 Task: Add Sprouts Organic Extra Virgin Olive Cooking Oil to the cart.
Action: Mouse pressed left at (14, 81)
Screenshot: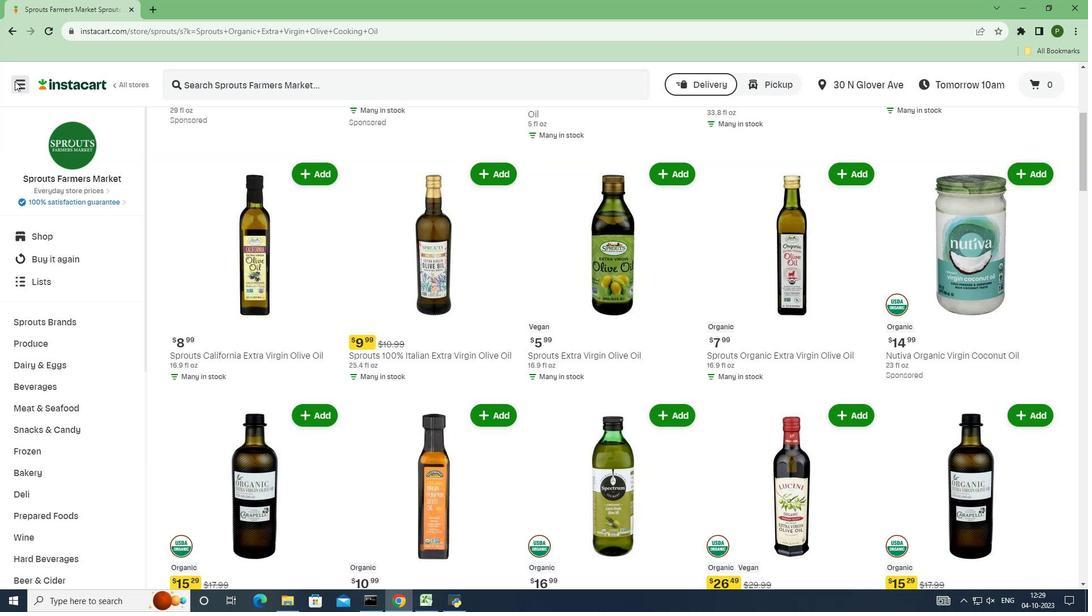 
Action: Mouse moved to (31, 319)
Screenshot: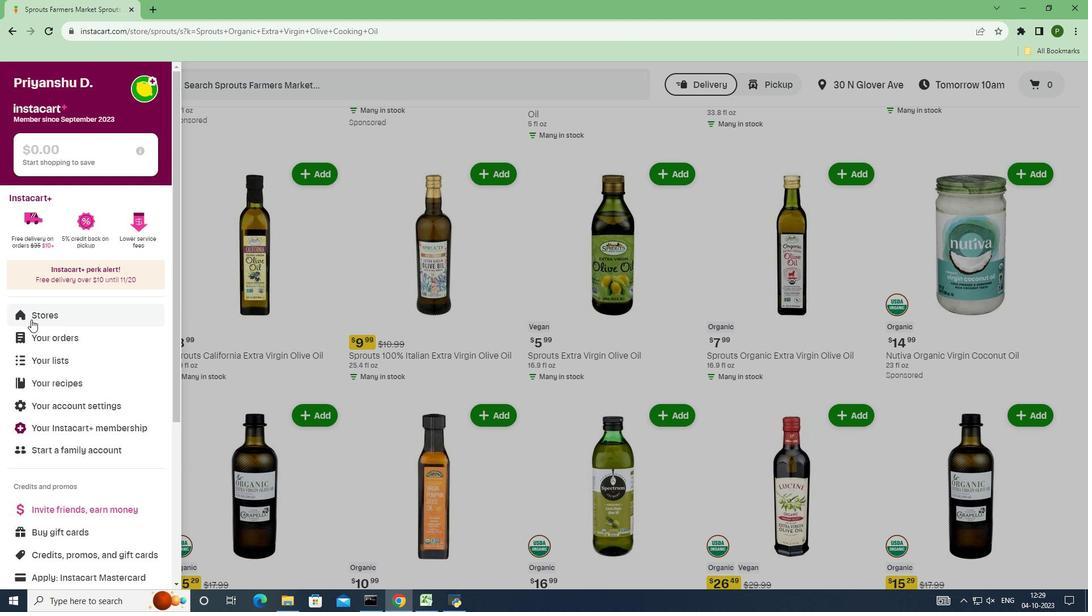 
Action: Mouse pressed left at (31, 319)
Screenshot: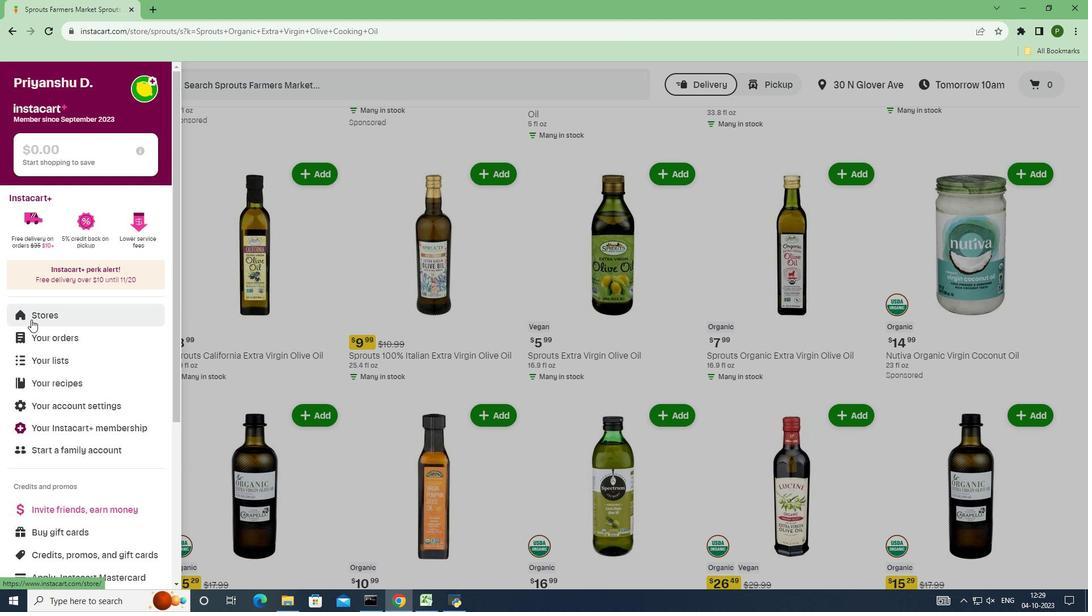 
Action: Mouse moved to (258, 138)
Screenshot: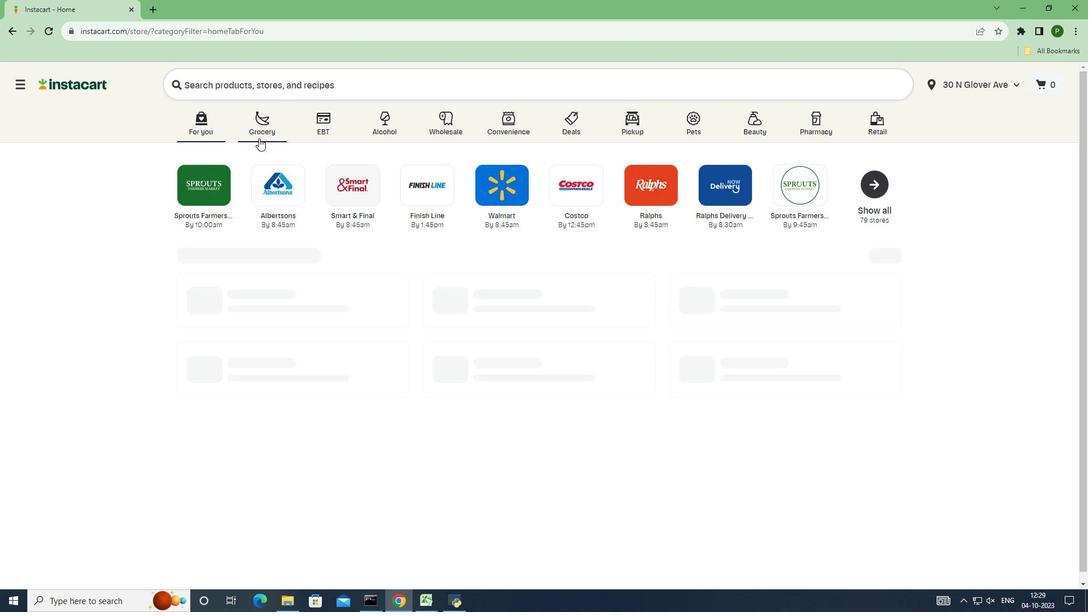 
Action: Mouse pressed left at (258, 138)
Screenshot: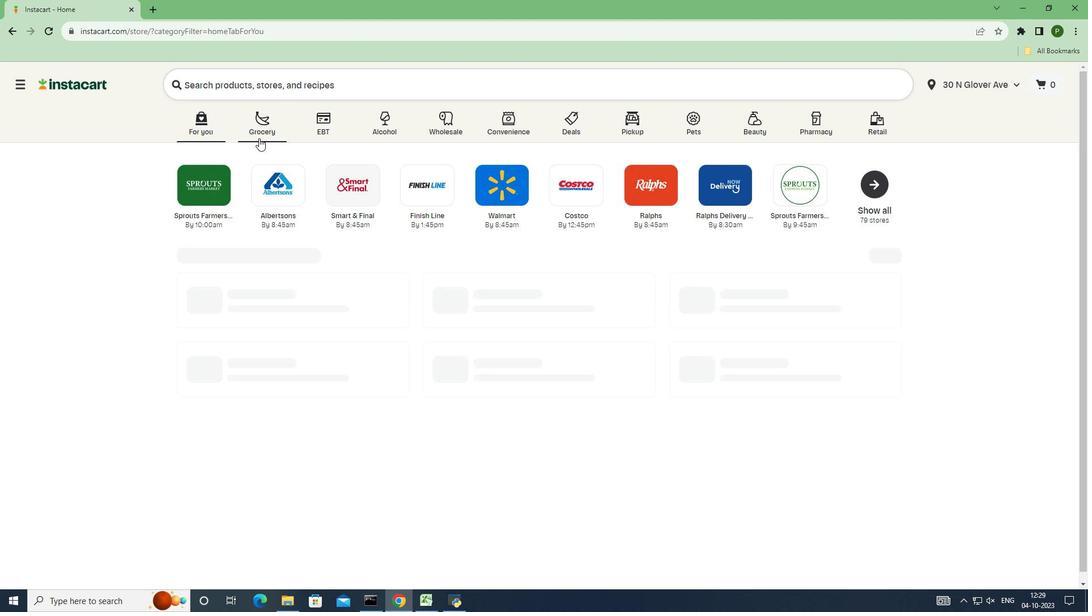 
Action: Mouse moved to (688, 261)
Screenshot: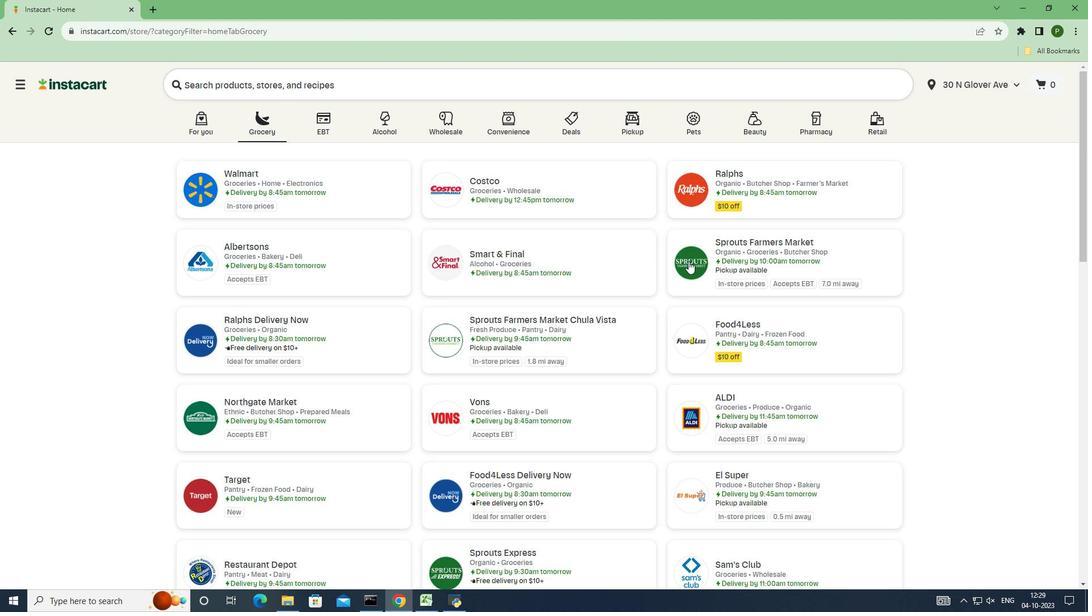 
Action: Mouse pressed left at (688, 261)
Screenshot: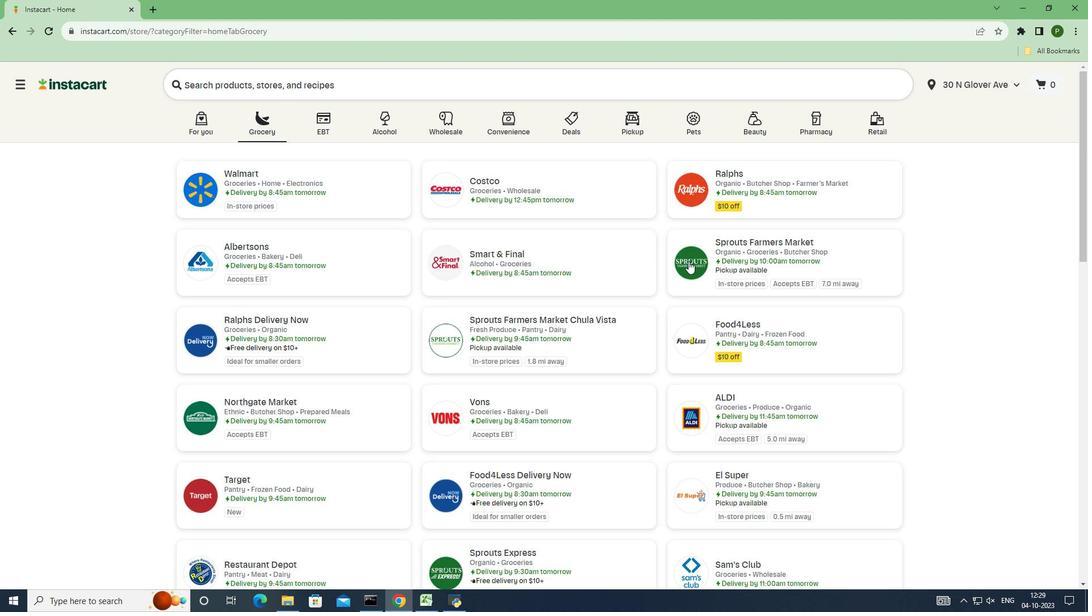 
Action: Mouse moved to (91, 318)
Screenshot: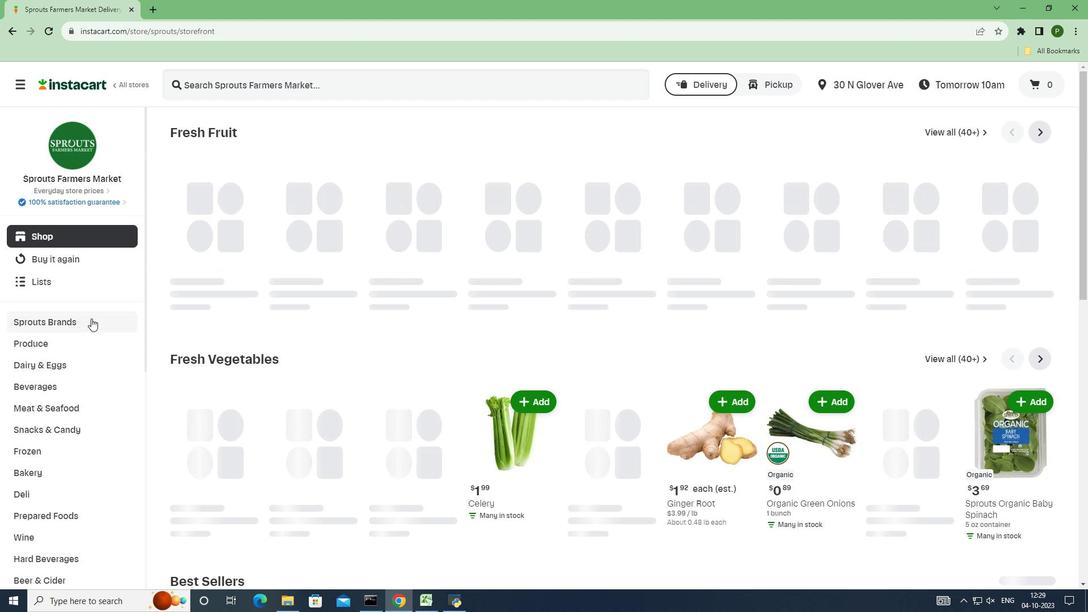 
Action: Mouse pressed left at (91, 318)
Screenshot: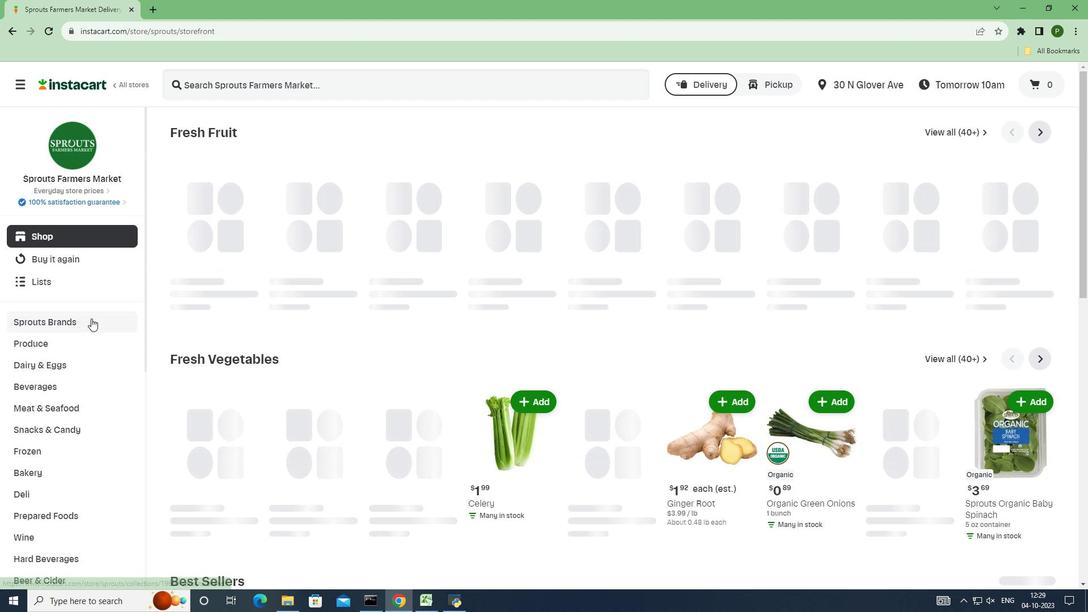 
Action: Mouse moved to (66, 405)
Screenshot: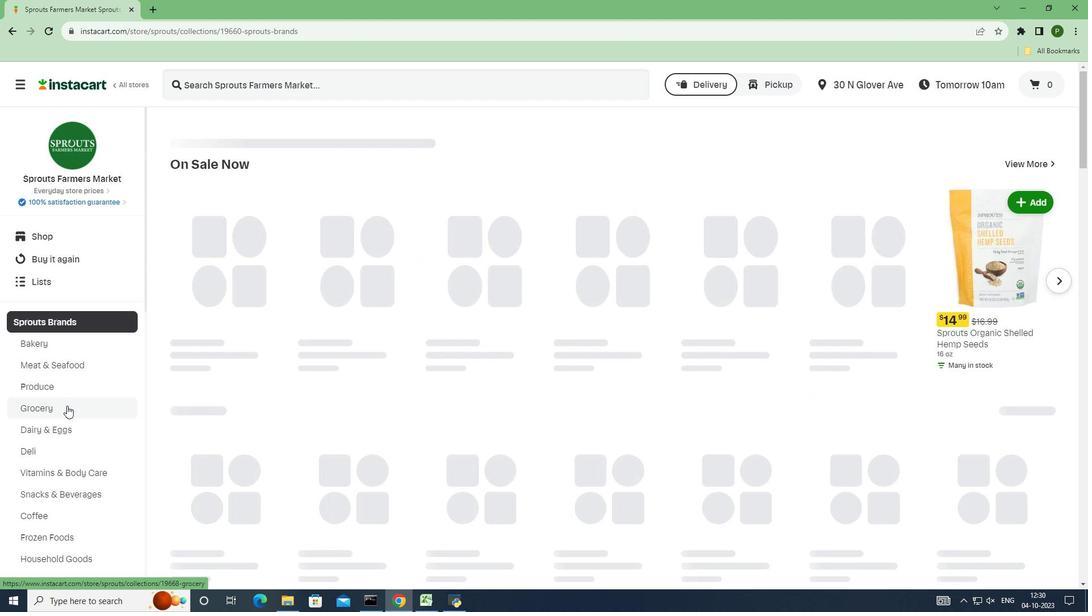 
Action: Mouse pressed left at (66, 405)
Screenshot: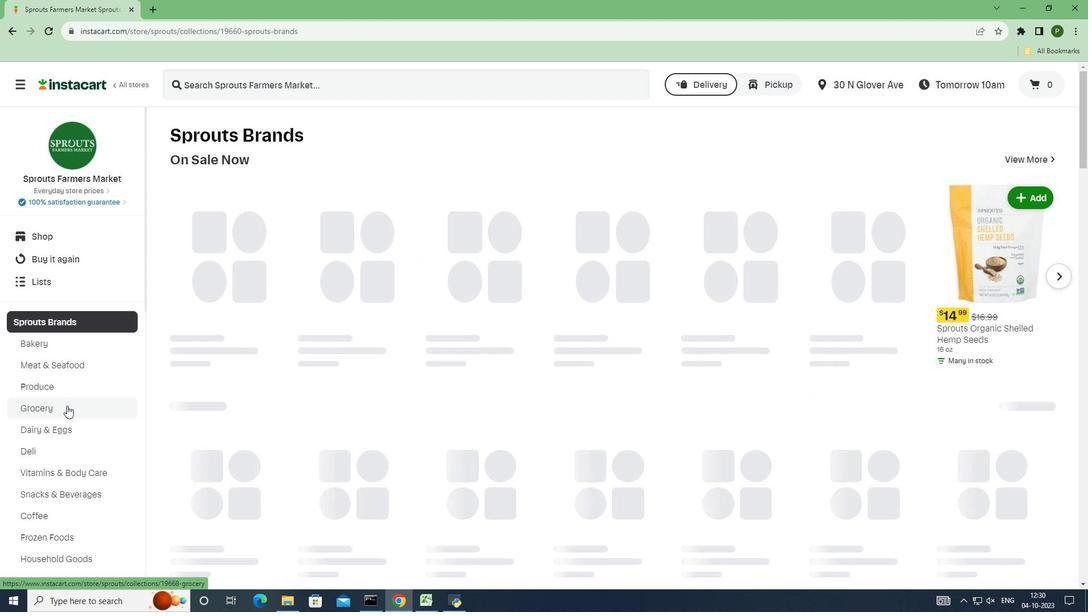 
Action: Mouse moved to (247, 218)
Screenshot: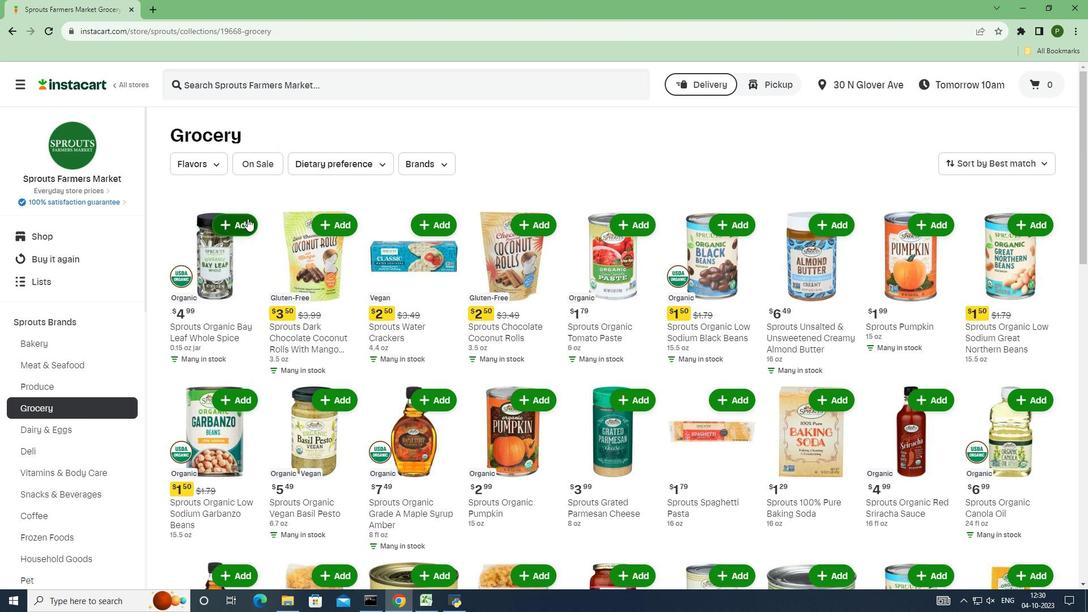 
Action: Mouse scrolled (247, 218) with delta (0, 0)
Screenshot: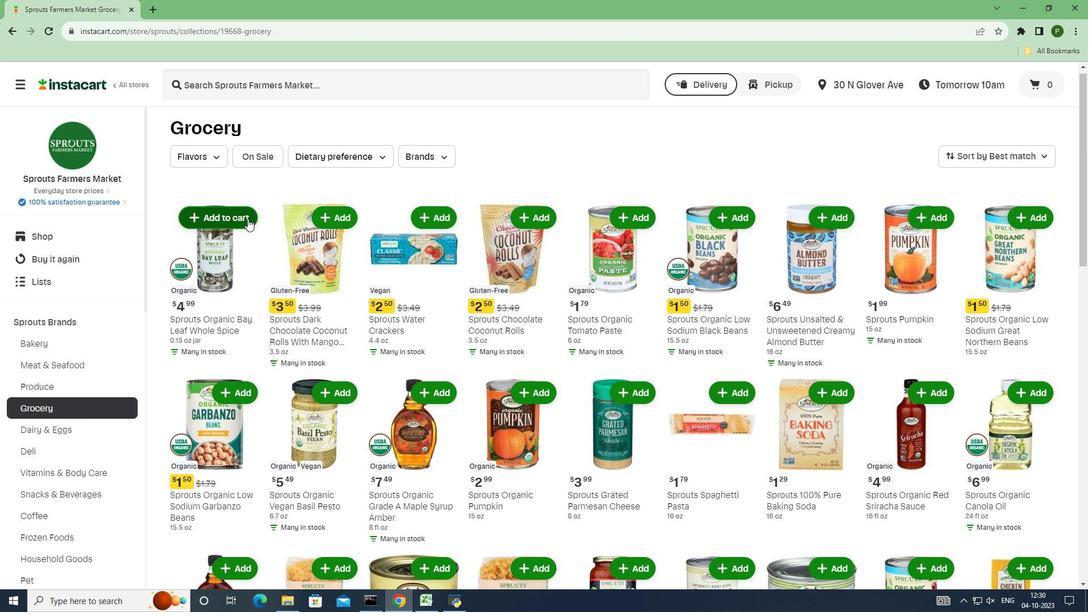 
Action: Mouse scrolled (247, 218) with delta (0, 0)
Screenshot: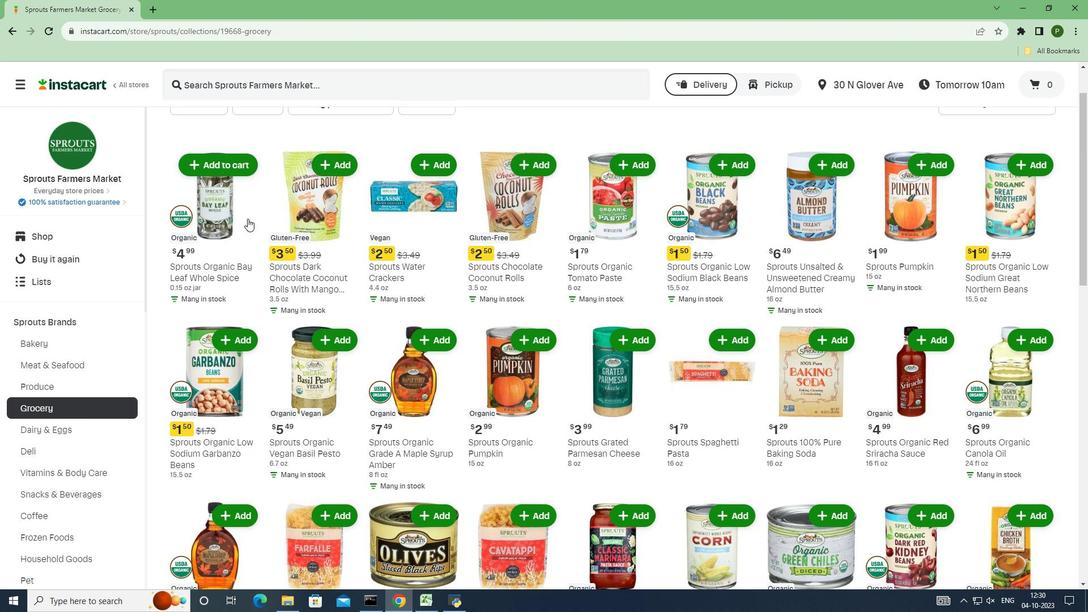 
Action: Mouse scrolled (247, 218) with delta (0, 0)
Screenshot: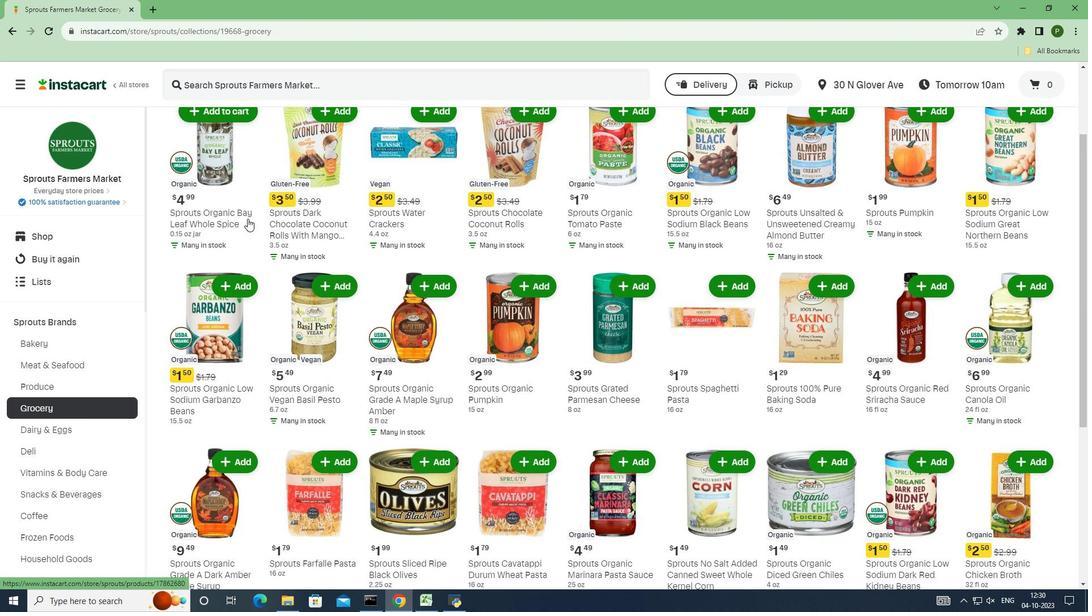 
Action: Mouse scrolled (247, 218) with delta (0, 0)
Screenshot: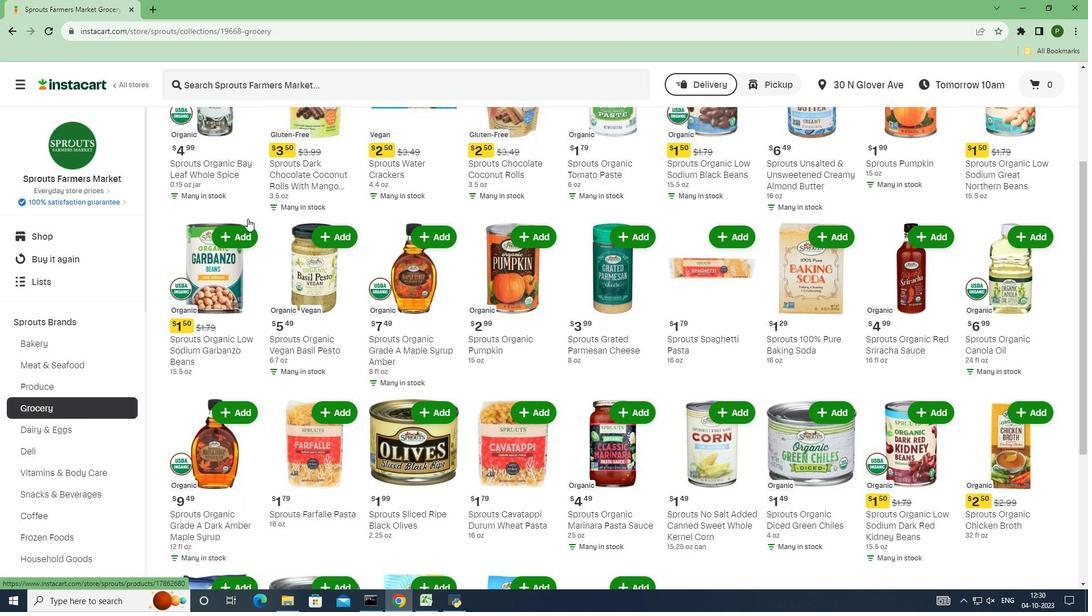 
Action: Mouse scrolled (247, 218) with delta (0, 0)
Screenshot: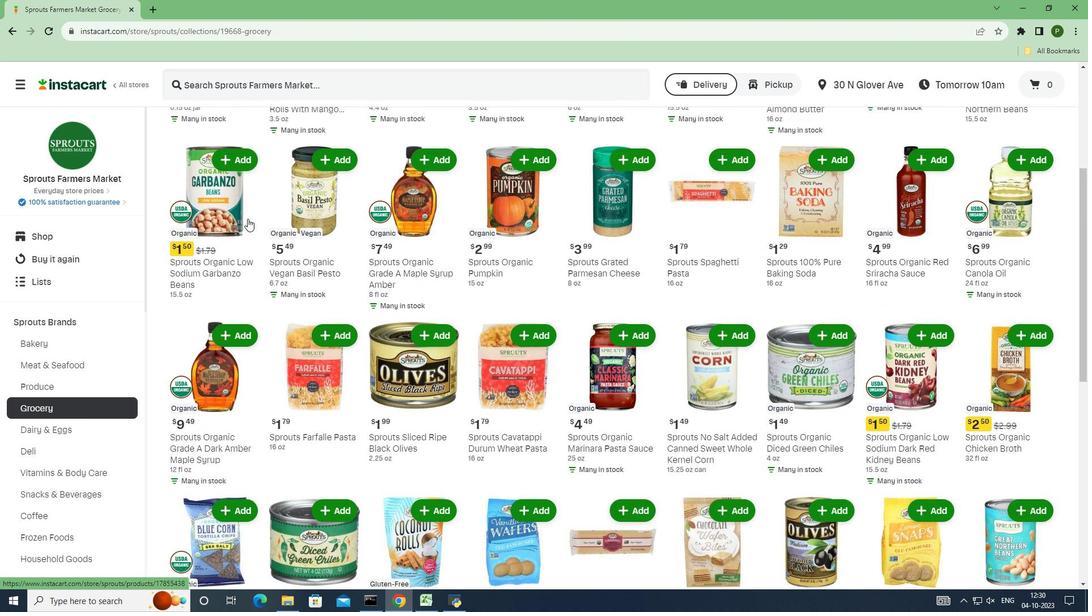 
Action: Mouse scrolled (247, 218) with delta (0, 0)
Screenshot: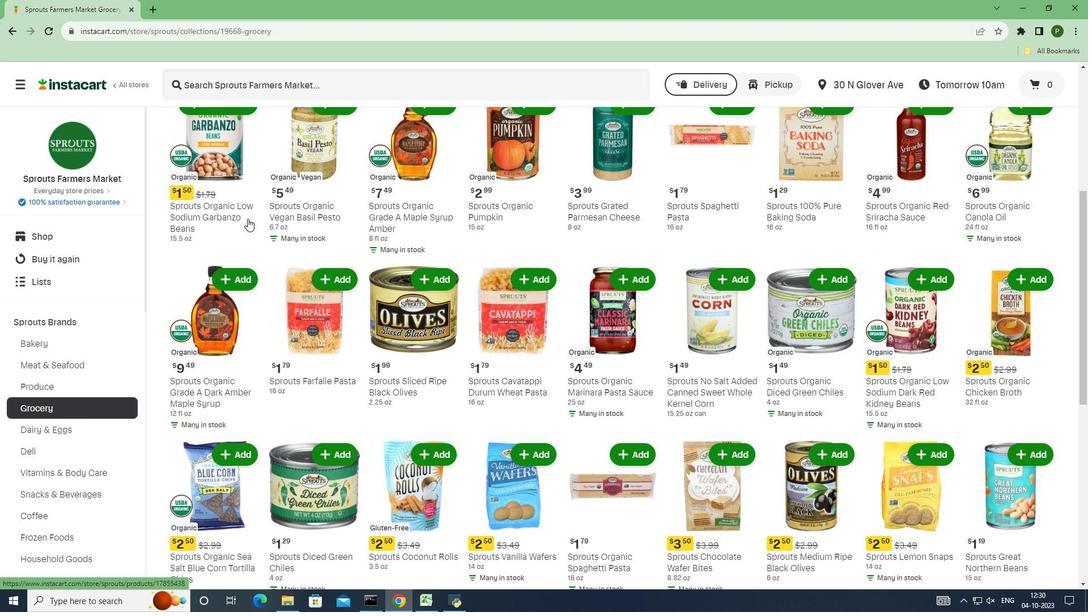 
Action: Mouse scrolled (247, 218) with delta (0, 0)
Screenshot: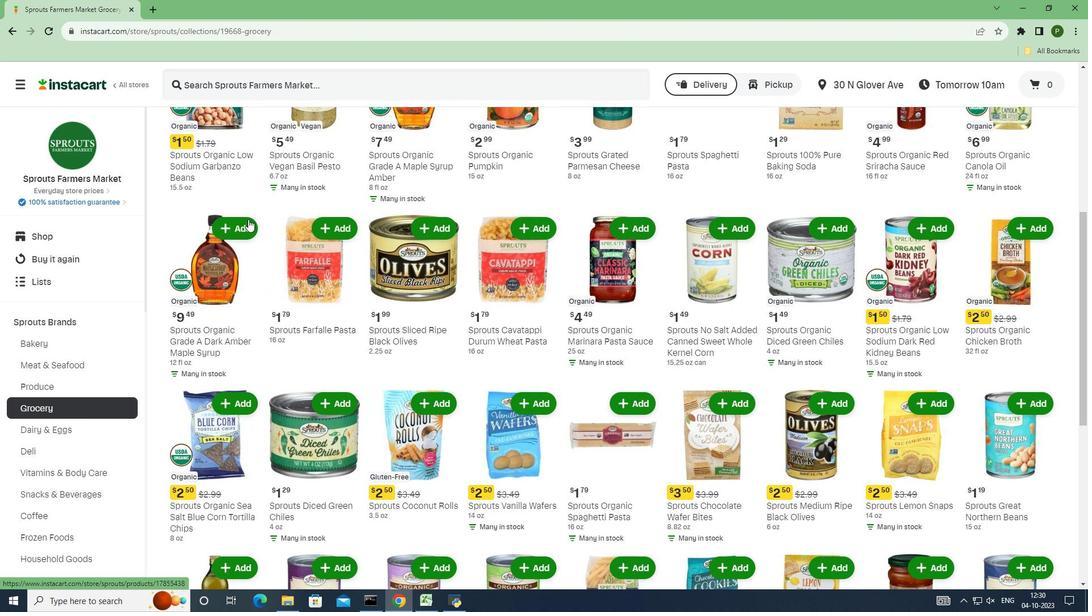 
Action: Mouse moved to (248, 219)
Screenshot: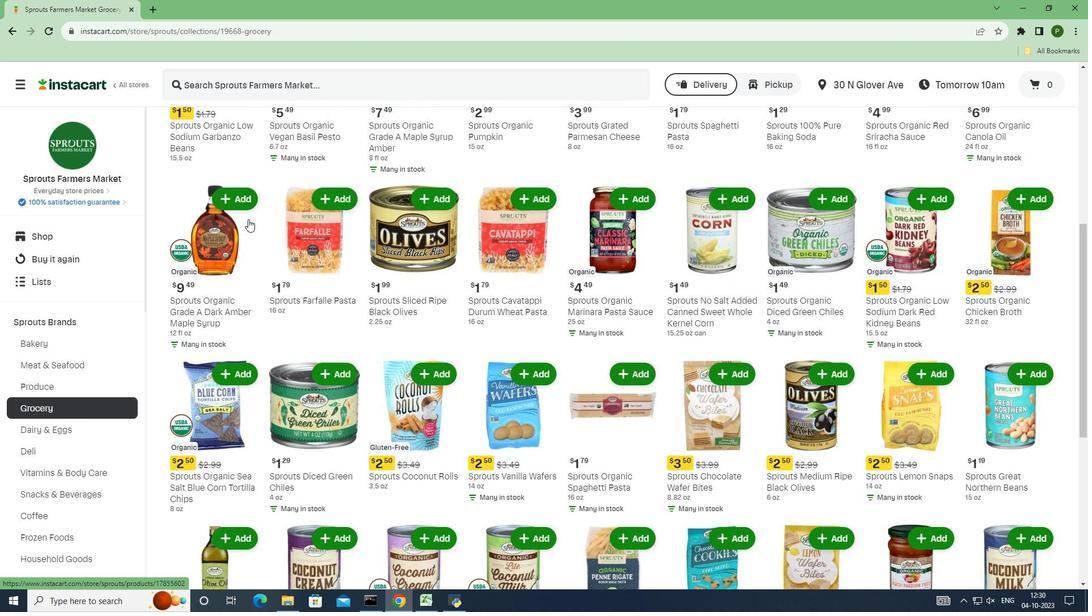 
Action: Mouse scrolled (248, 218) with delta (0, 0)
Screenshot: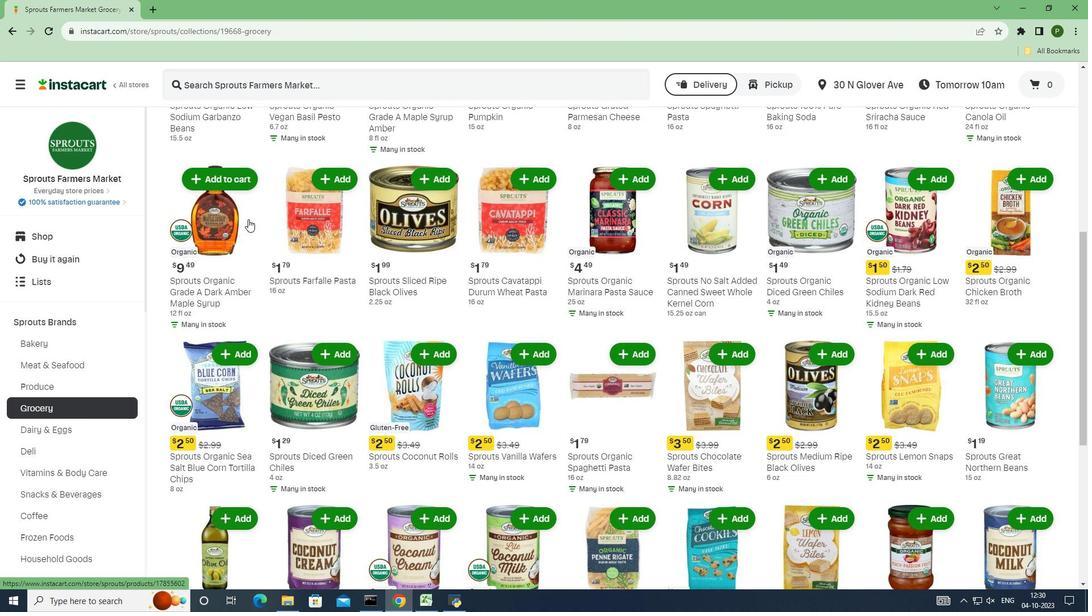 
Action: Mouse scrolled (248, 218) with delta (0, 0)
Screenshot: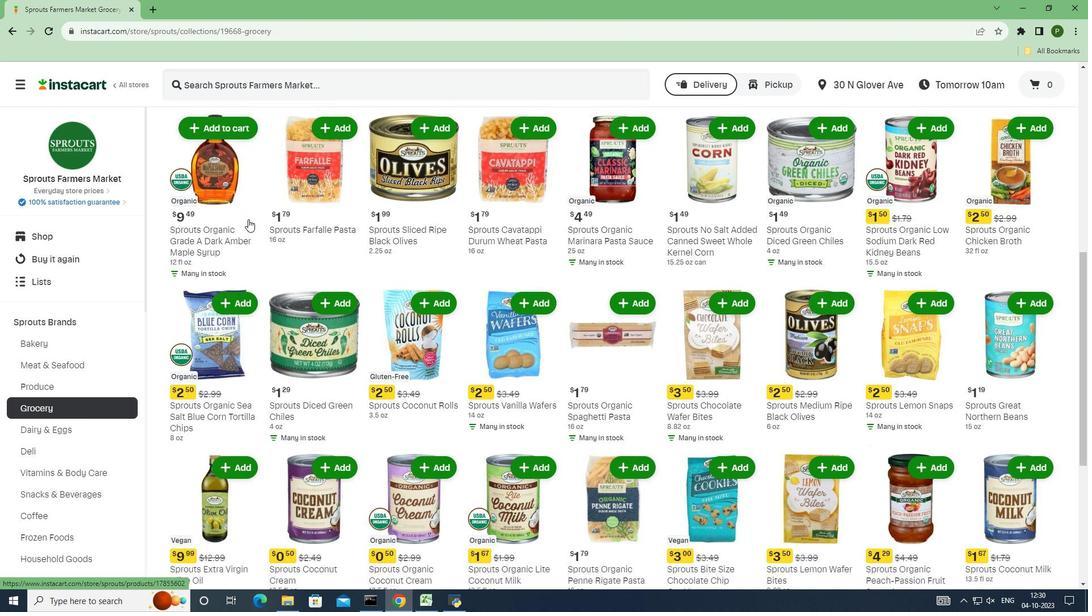 
Action: Mouse scrolled (248, 218) with delta (0, 0)
Screenshot: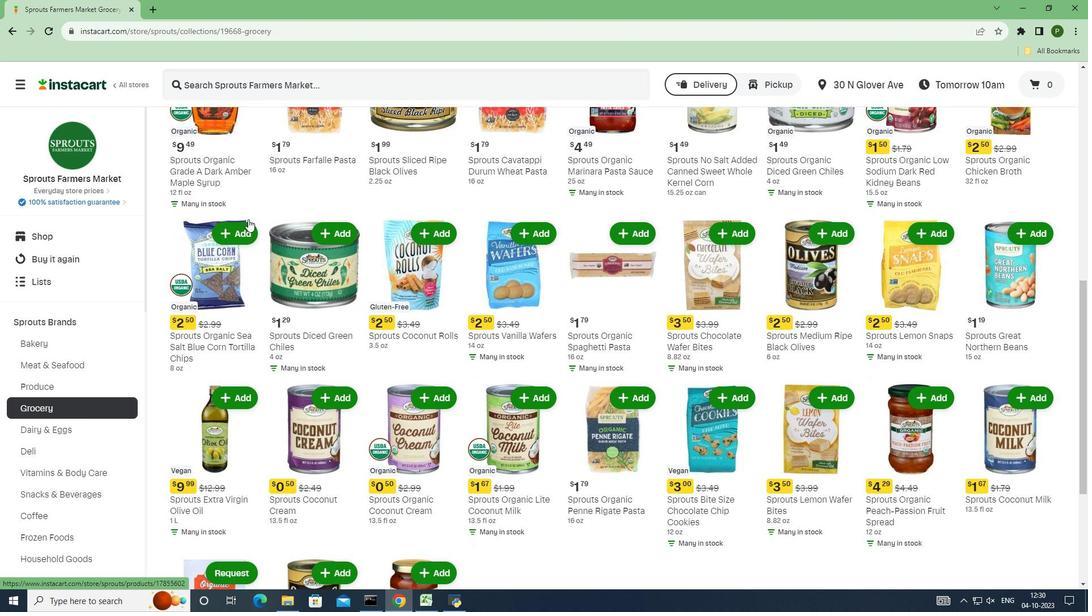
Action: Mouse scrolled (248, 218) with delta (0, 0)
Screenshot: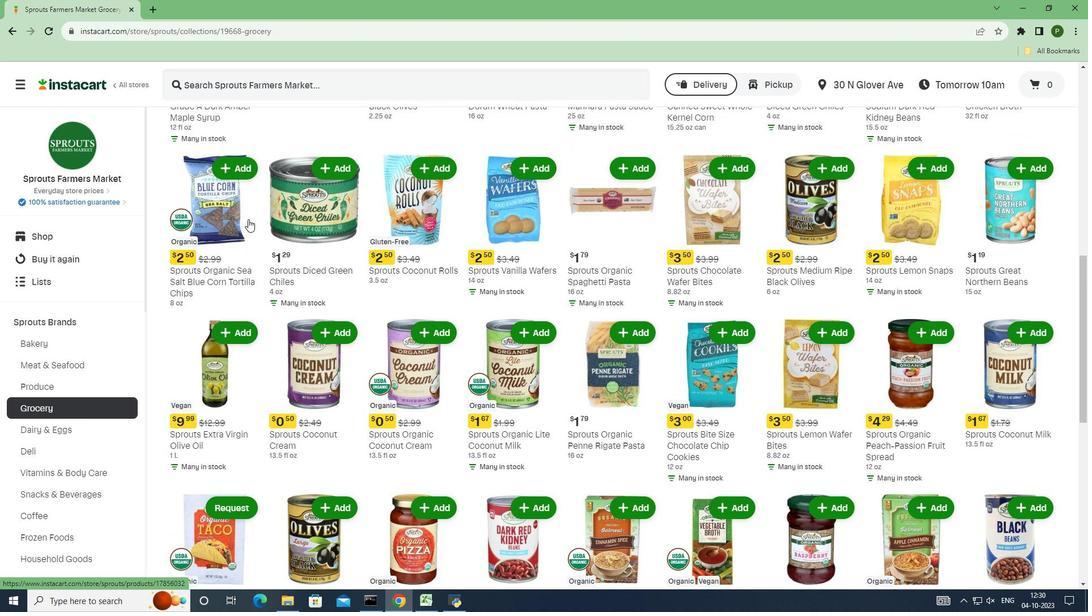 
Action: Mouse scrolled (248, 218) with delta (0, 0)
Screenshot: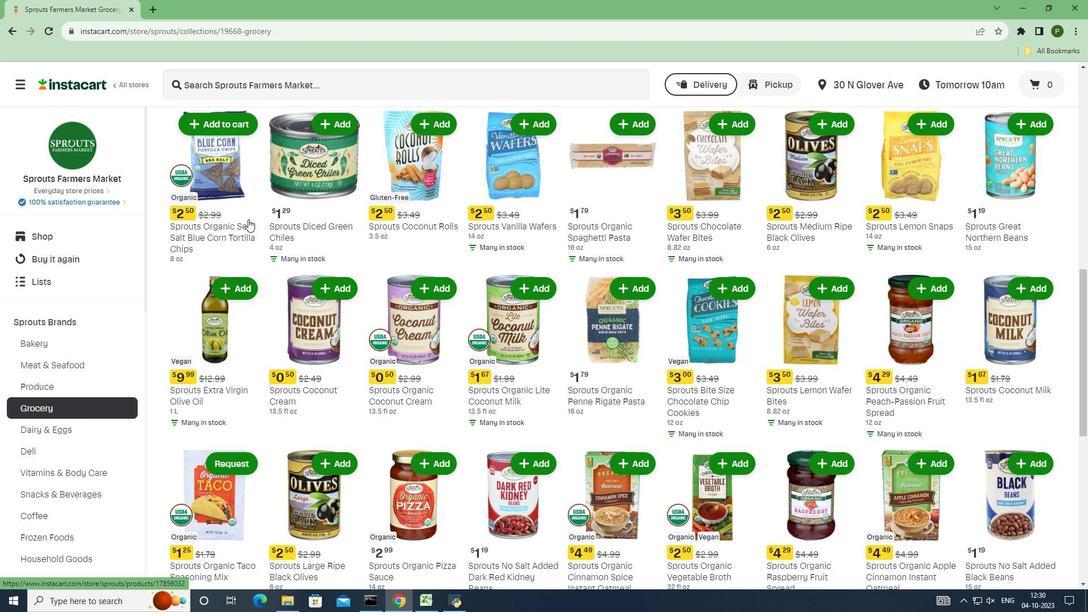 
Action: Mouse scrolled (248, 218) with delta (0, 0)
Screenshot: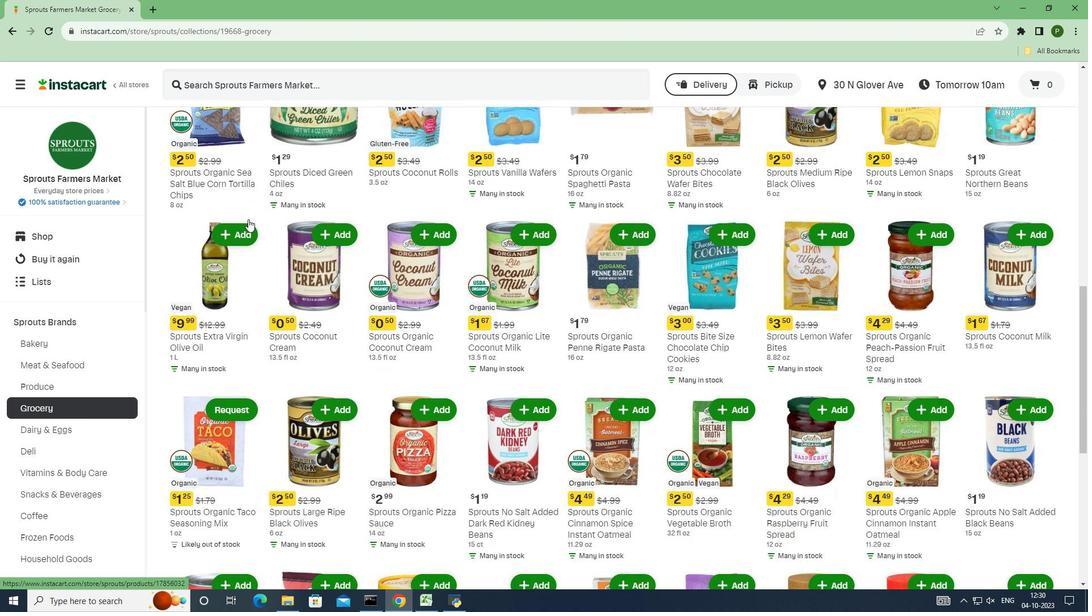 
Action: Mouse scrolled (248, 218) with delta (0, 0)
Screenshot: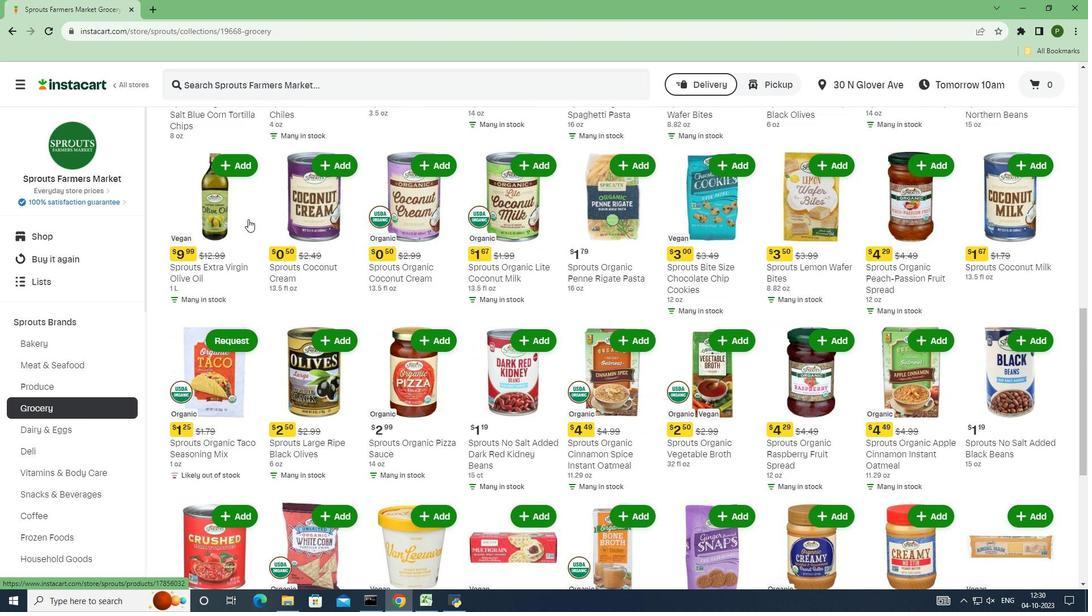 
Action: Mouse scrolled (248, 218) with delta (0, 0)
Screenshot: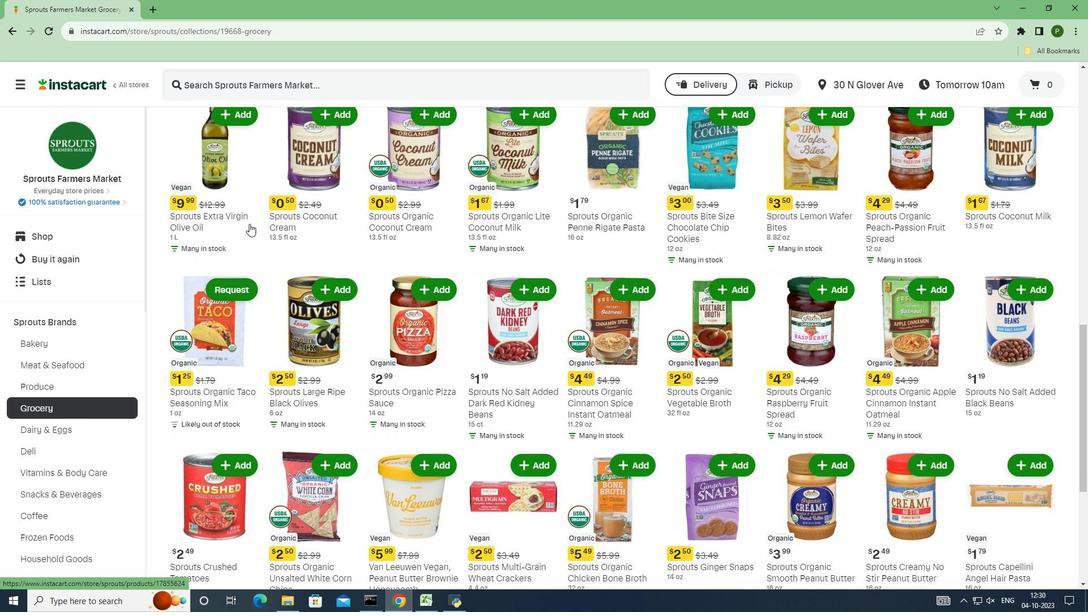 
Action: Mouse moved to (249, 223)
Screenshot: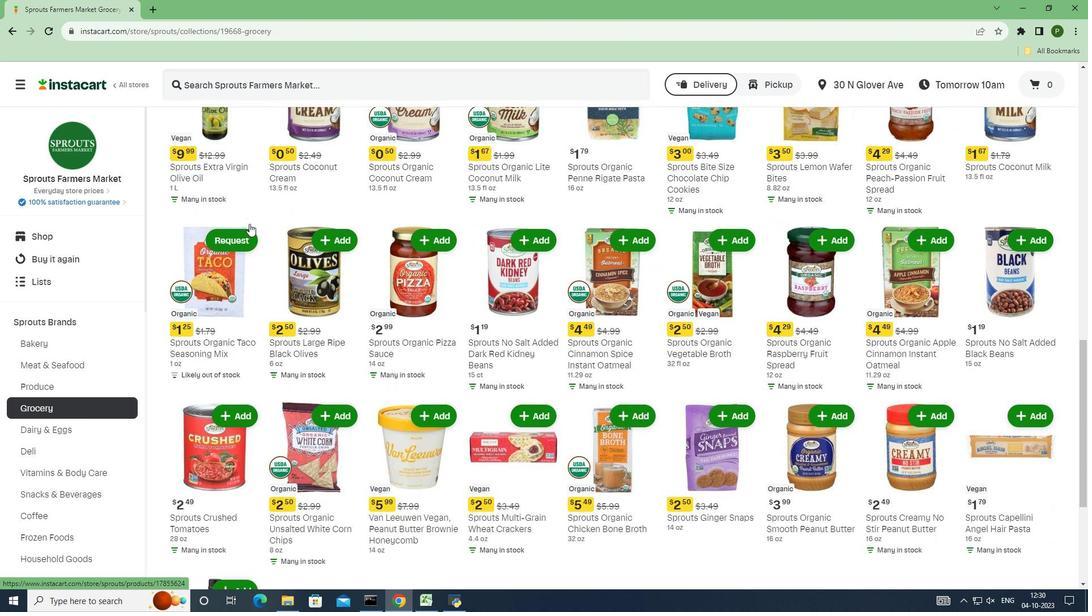 
Action: Mouse scrolled (249, 223) with delta (0, 0)
Screenshot: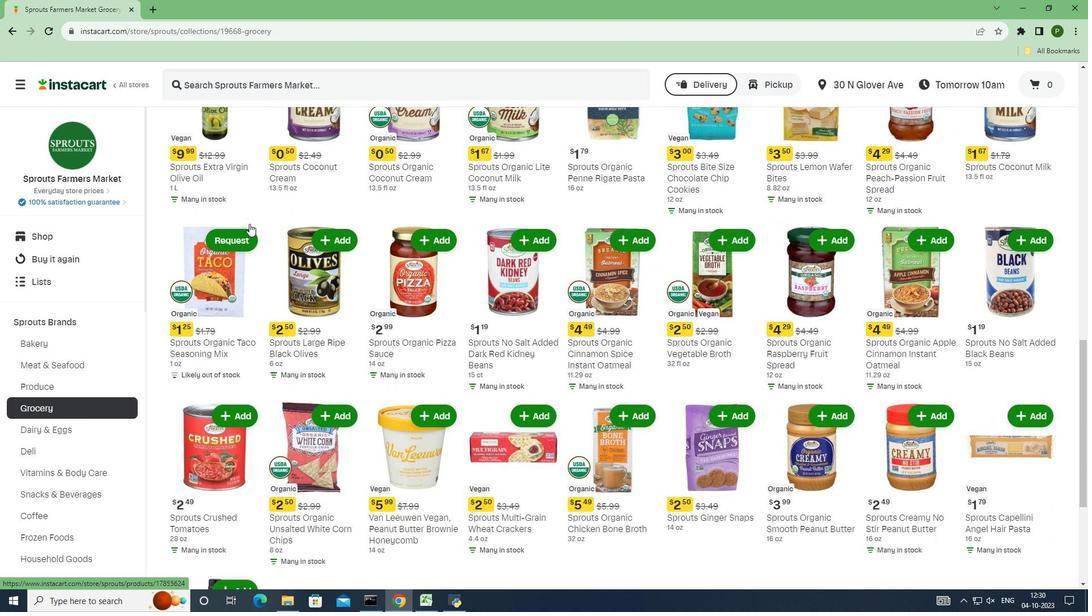 
Action: Mouse scrolled (249, 223) with delta (0, 0)
Screenshot: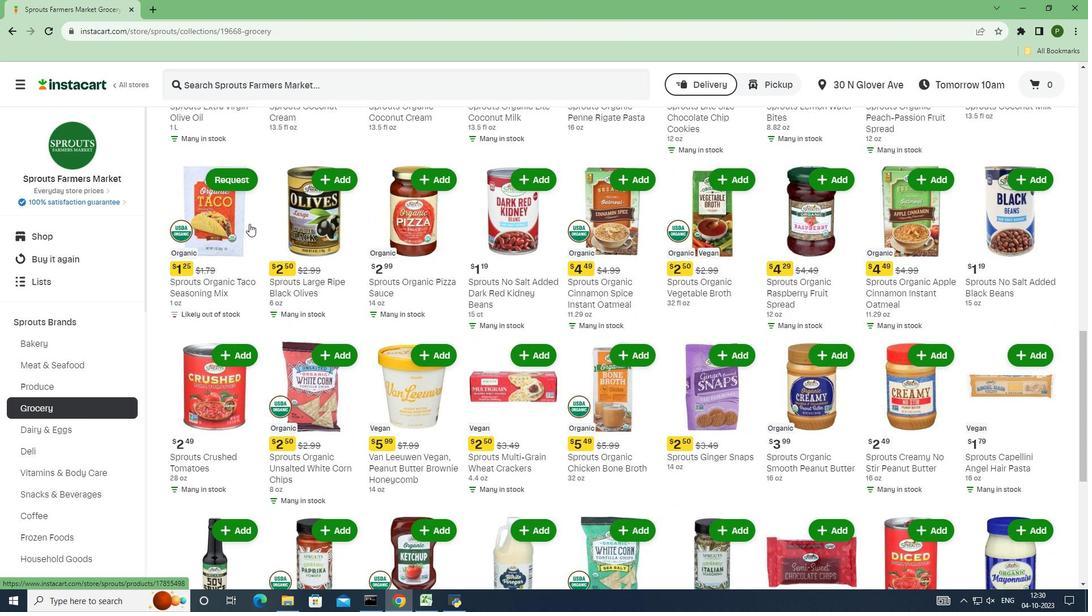 
Action: Mouse scrolled (249, 223) with delta (0, 0)
Screenshot: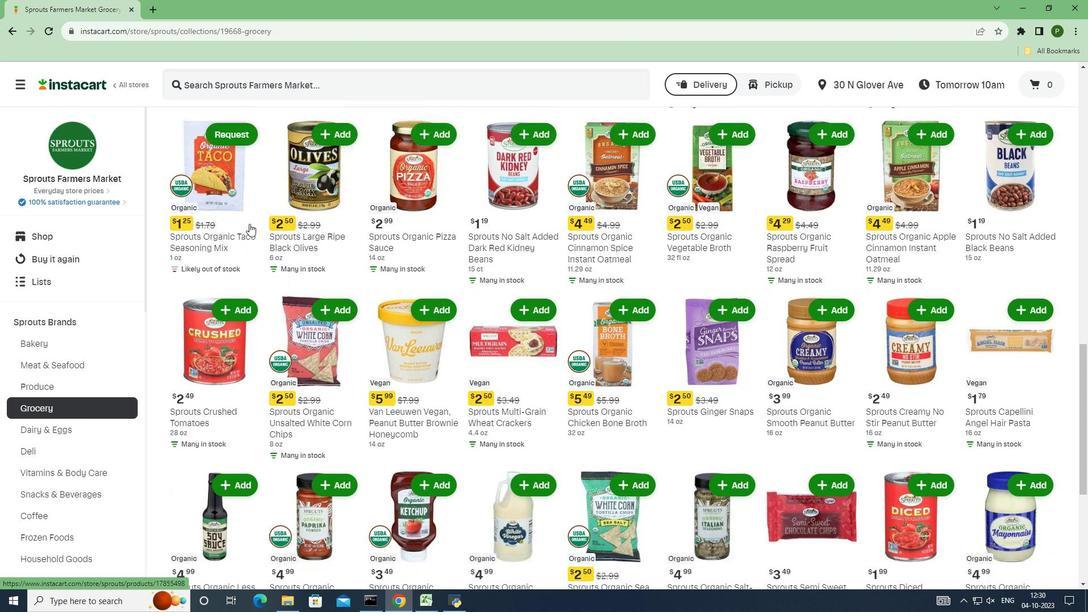 
Action: Mouse scrolled (249, 223) with delta (0, 0)
Screenshot: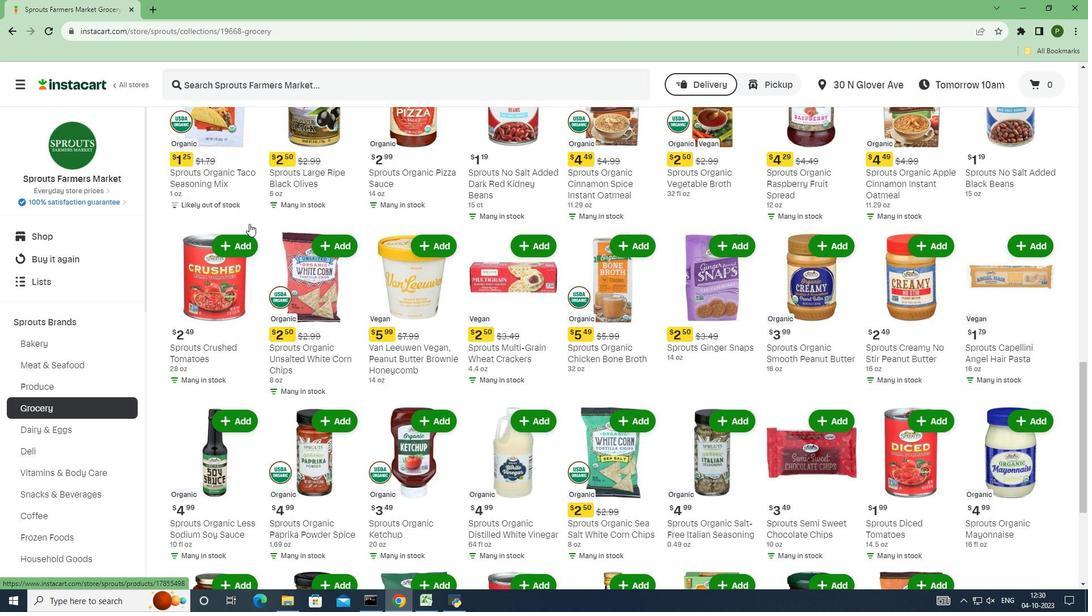 
Action: Mouse scrolled (249, 223) with delta (0, 0)
Screenshot: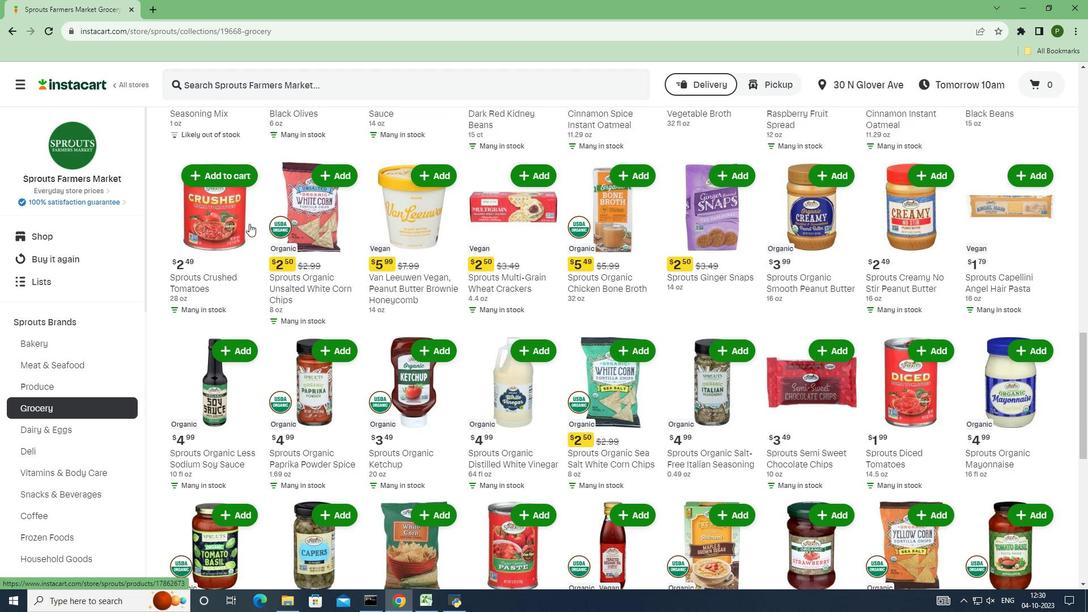 
Action: Mouse scrolled (249, 223) with delta (0, 0)
Screenshot: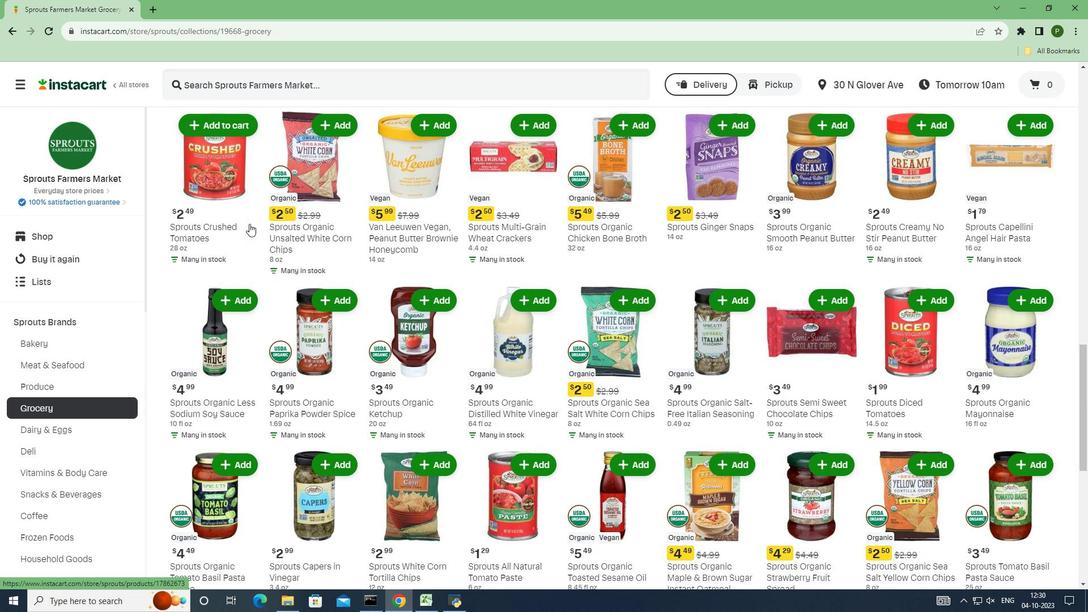 
Action: Mouse scrolled (249, 223) with delta (0, 0)
Screenshot: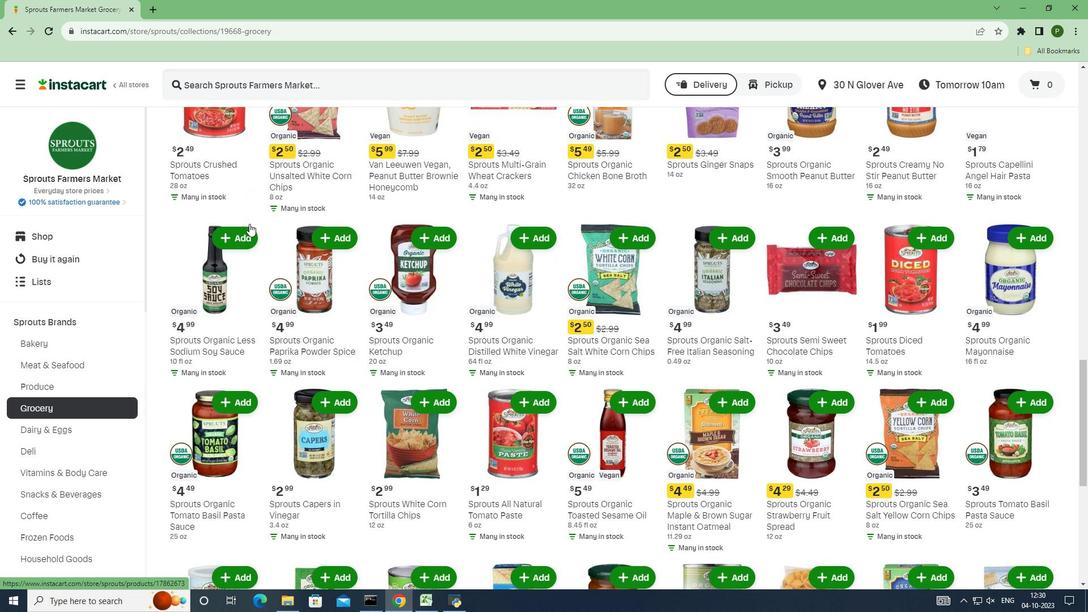 
Action: Mouse scrolled (249, 223) with delta (0, 0)
Screenshot: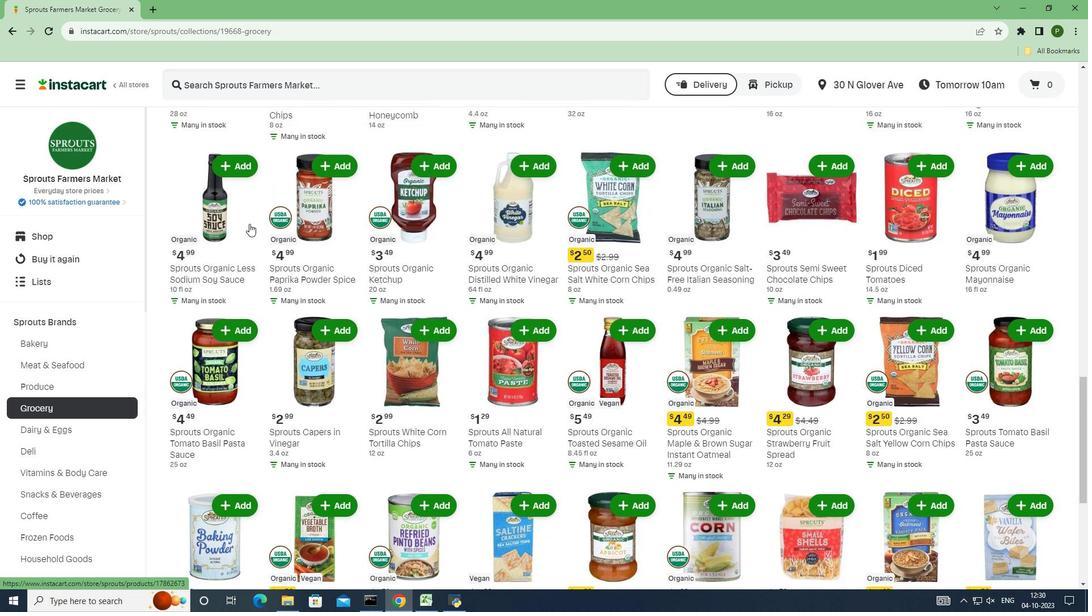 
Action: Mouse scrolled (249, 223) with delta (0, 0)
Screenshot: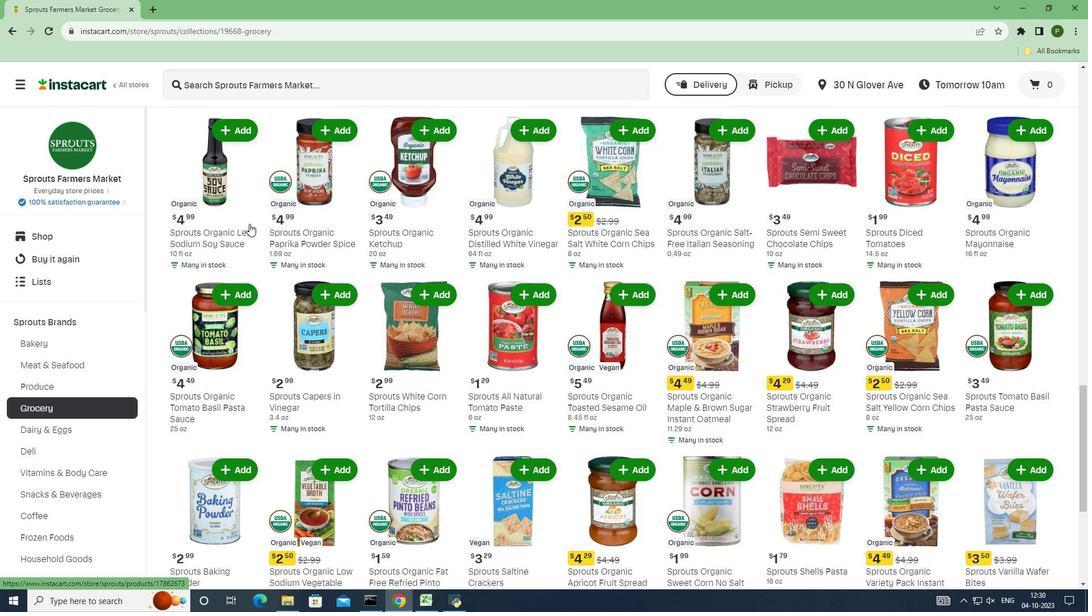 
Action: Mouse scrolled (249, 223) with delta (0, 0)
Screenshot: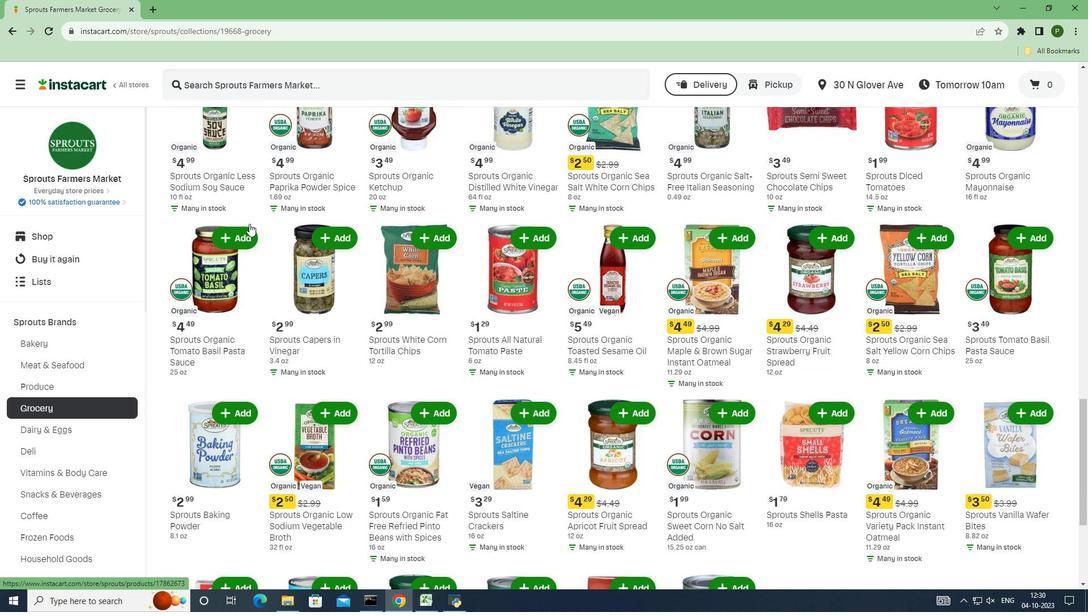 
Action: Mouse scrolled (249, 223) with delta (0, 0)
Screenshot: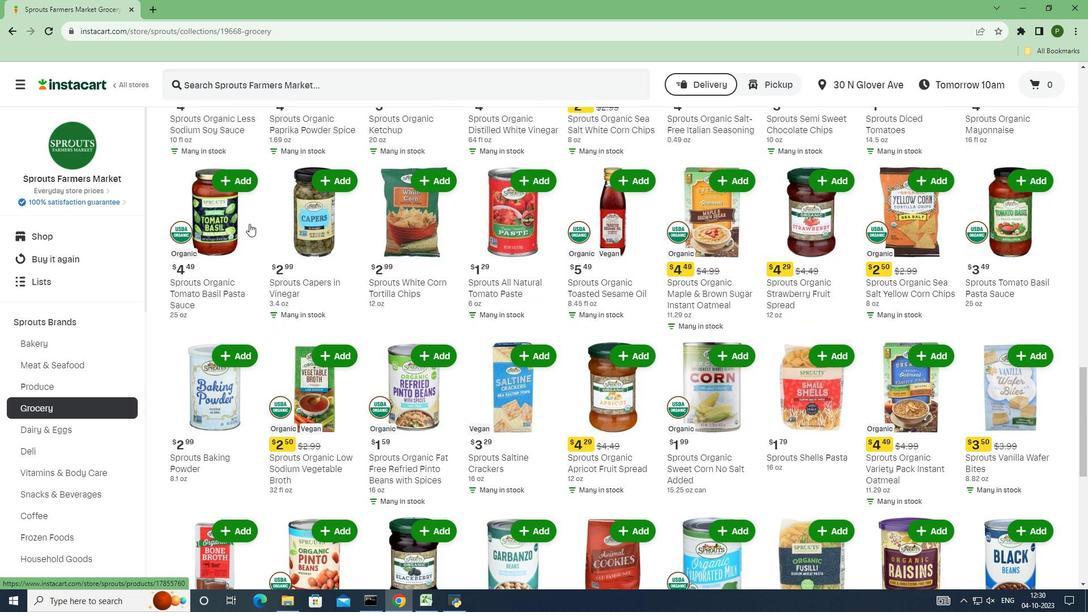 
Action: Mouse scrolled (249, 223) with delta (0, 0)
Screenshot: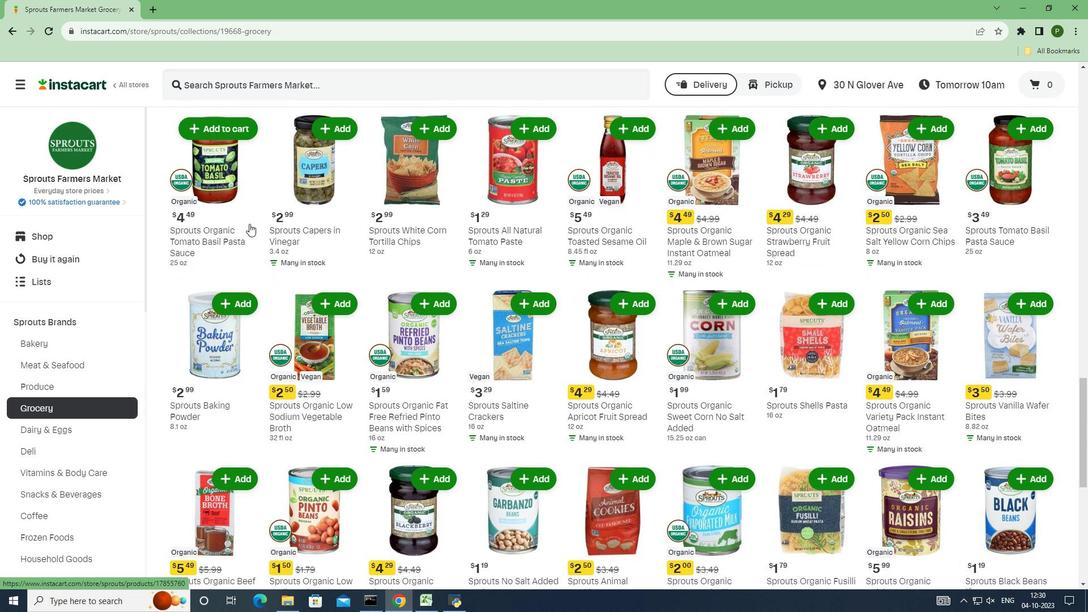 
Action: Mouse scrolled (249, 223) with delta (0, 0)
Screenshot: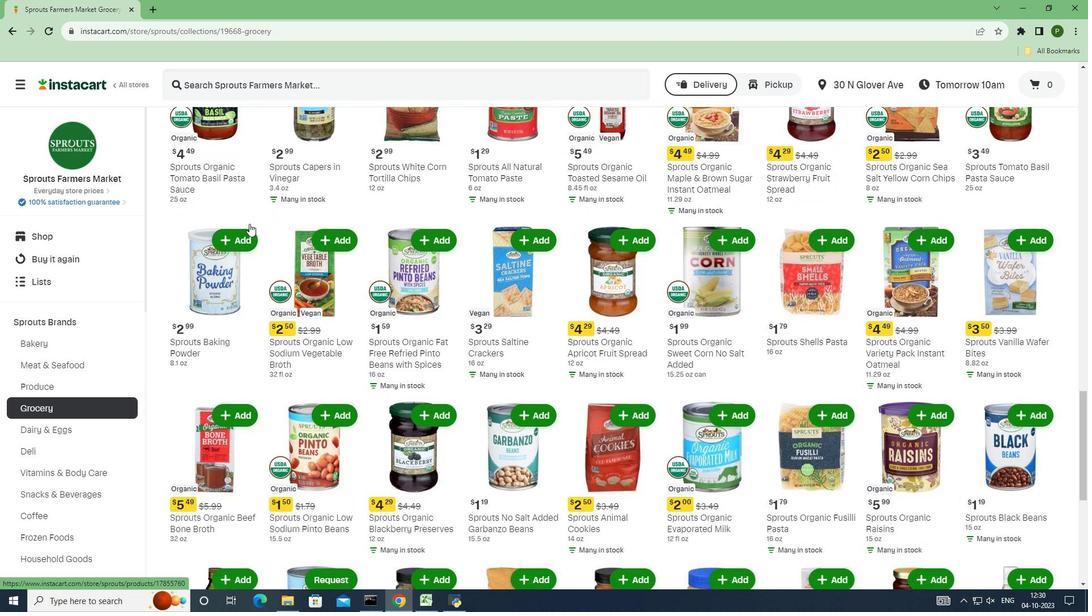 
Action: Mouse scrolled (249, 223) with delta (0, 0)
Screenshot: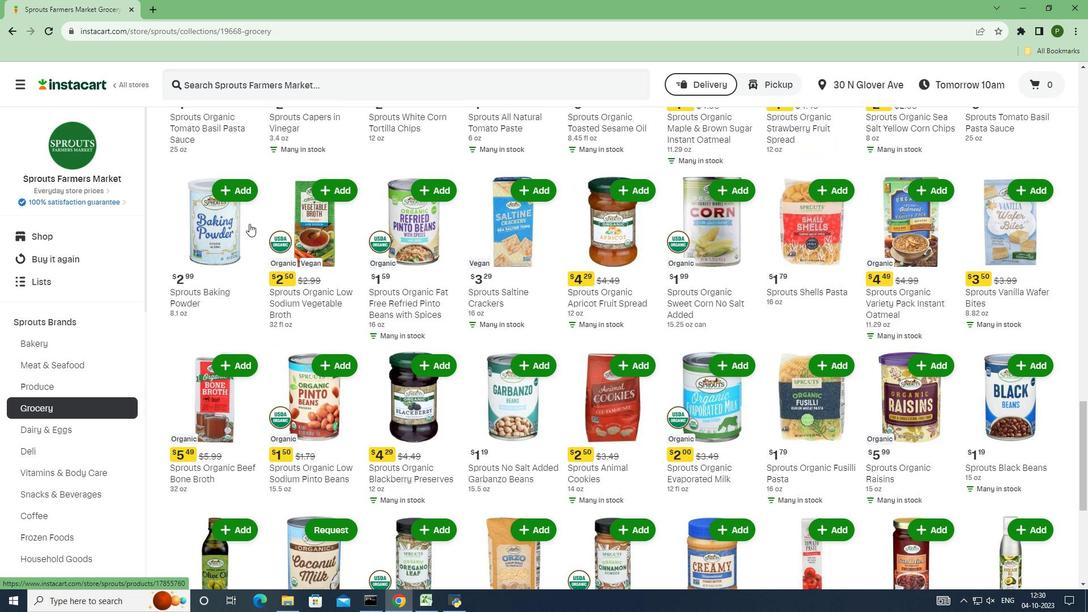 
Action: Mouse scrolled (249, 223) with delta (0, 0)
Screenshot: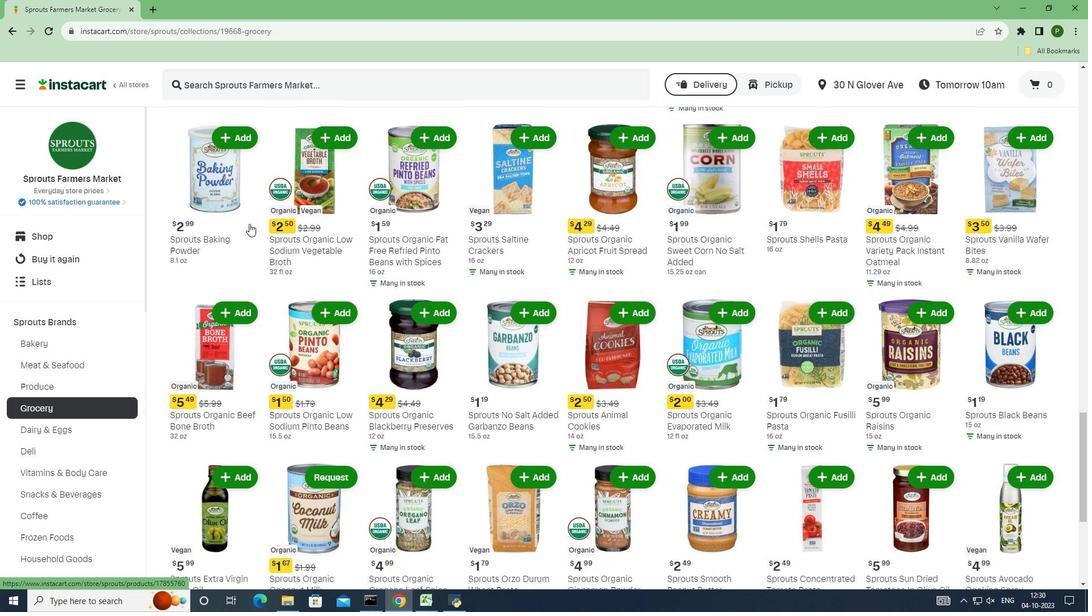 
Action: Mouse scrolled (249, 223) with delta (0, 0)
Screenshot: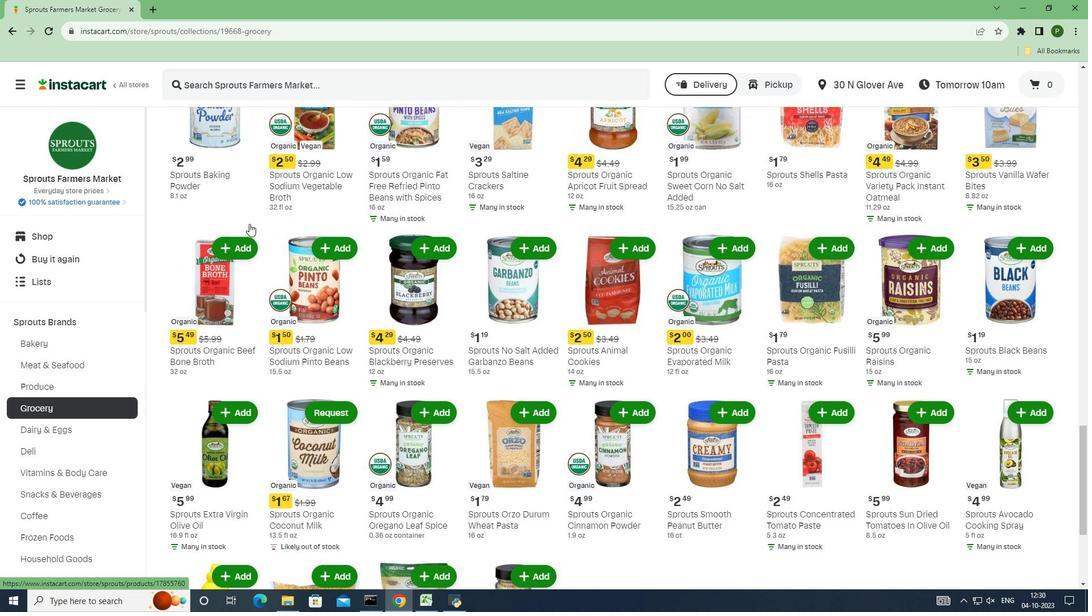 
Action: Mouse scrolled (249, 223) with delta (0, 0)
Screenshot: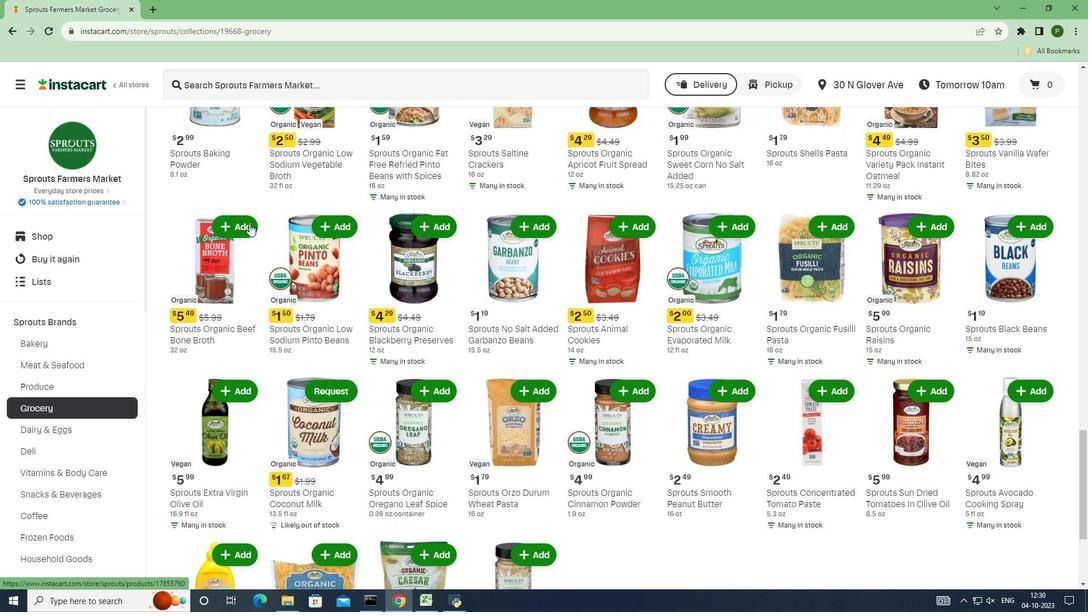 
Action: Mouse scrolled (249, 223) with delta (0, 0)
Screenshot: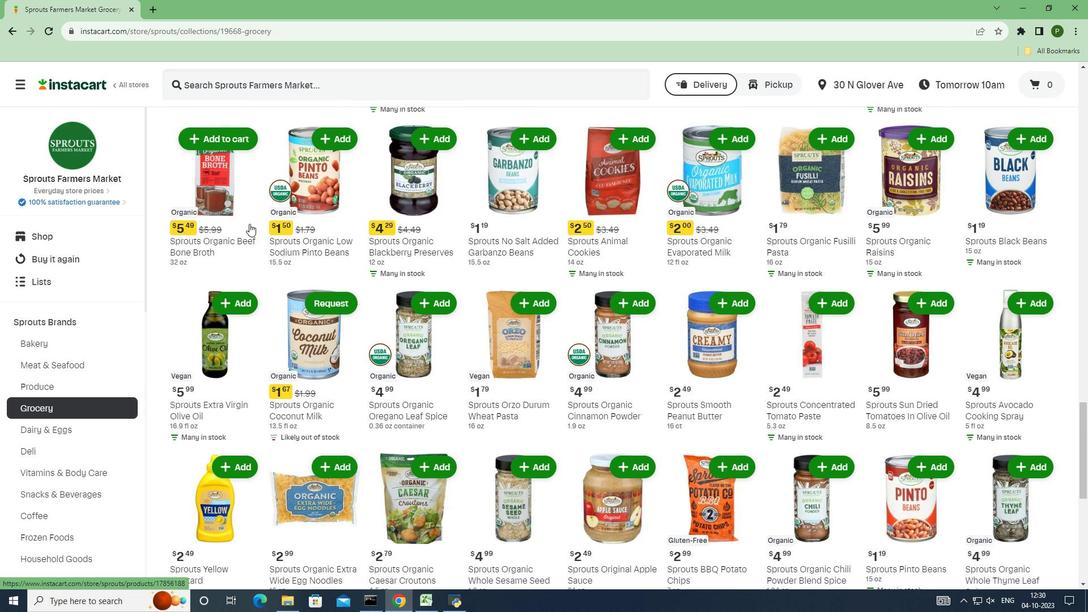 
Action: Mouse moved to (460, 290)
Screenshot: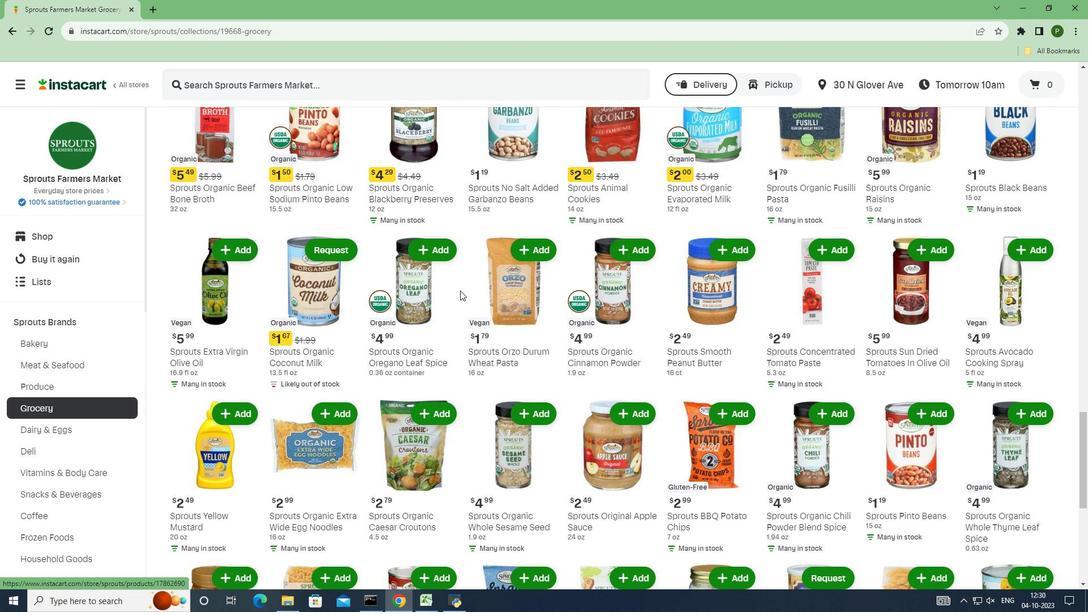 
Action: Mouse scrolled (460, 290) with delta (0, 0)
Screenshot: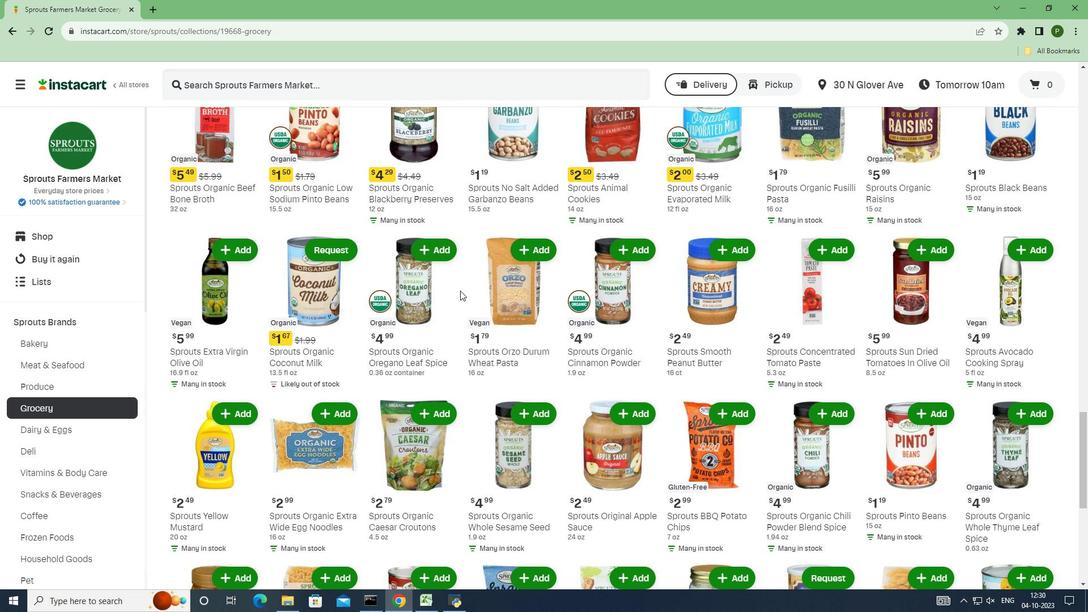 
Action: Mouse scrolled (460, 290) with delta (0, 0)
Screenshot: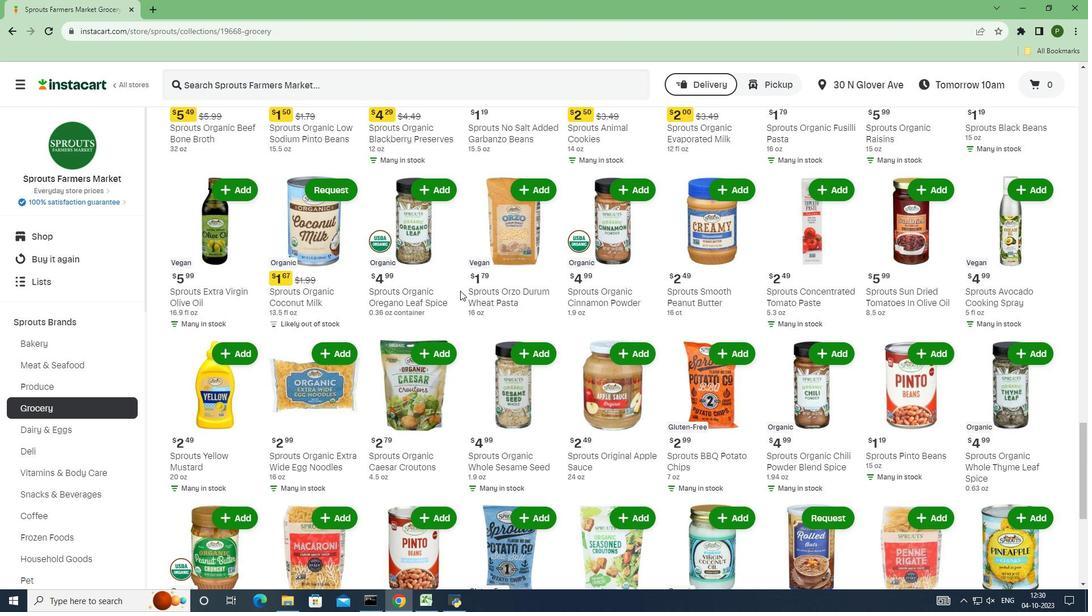 
Action: Mouse scrolled (460, 290) with delta (0, 0)
Screenshot: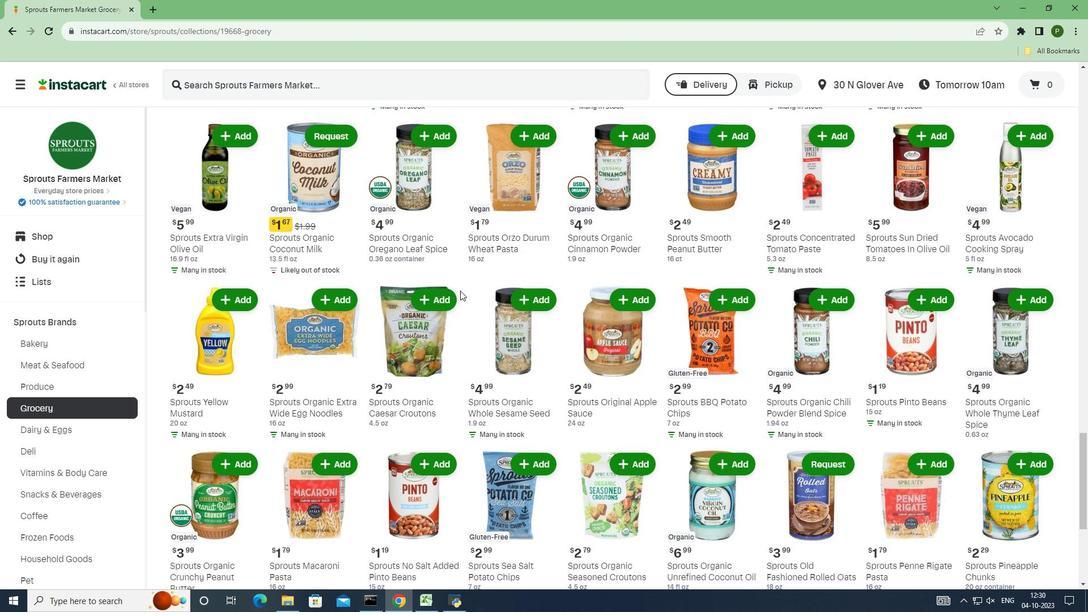 
Action: Mouse scrolled (460, 290) with delta (0, 0)
Screenshot: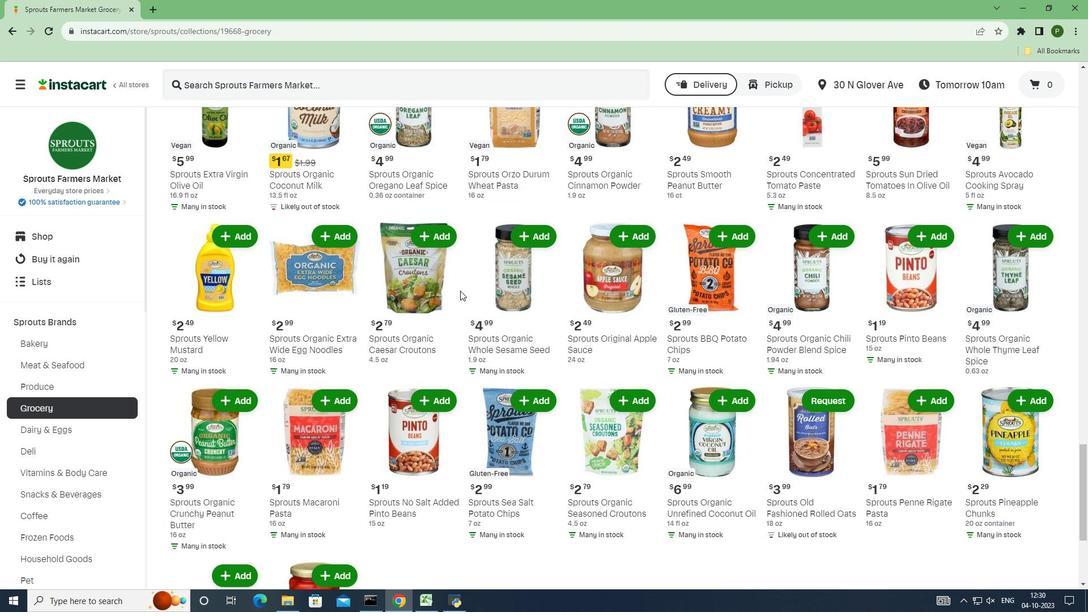
Action: Mouse scrolled (460, 290) with delta (0, 0)
Screenshot: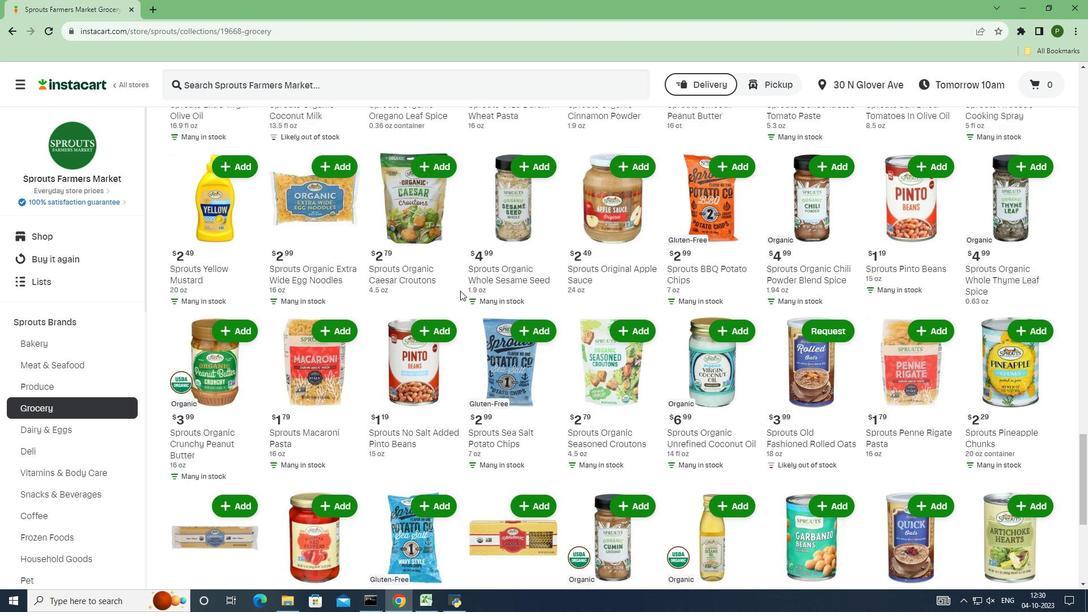
Action: Mouse scrolled (460, 290) with delta (0, 0)
Screenshot: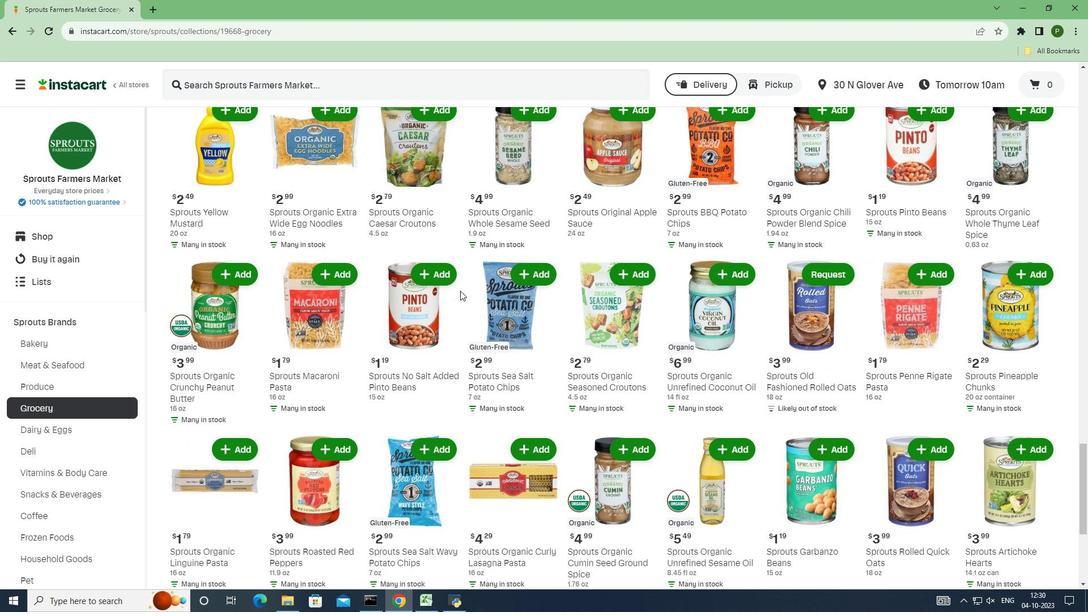 
Action: Mouse scrolled (460, 290) with delta (0, 0)
Screenshot: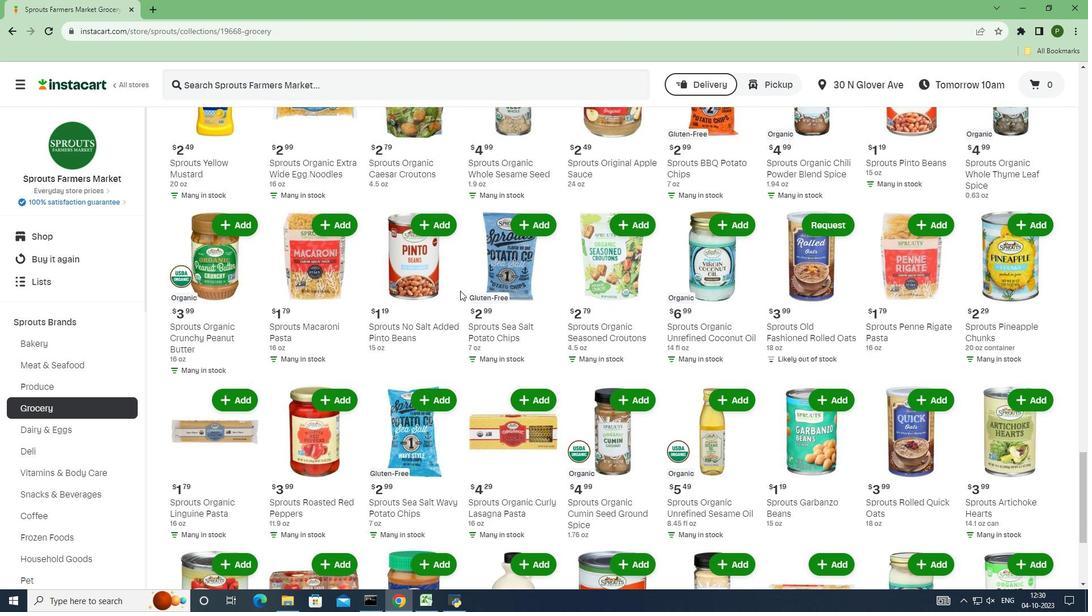 
Action: Mouse scrolled (460, 290) with delta (0, 0)
Screenshot: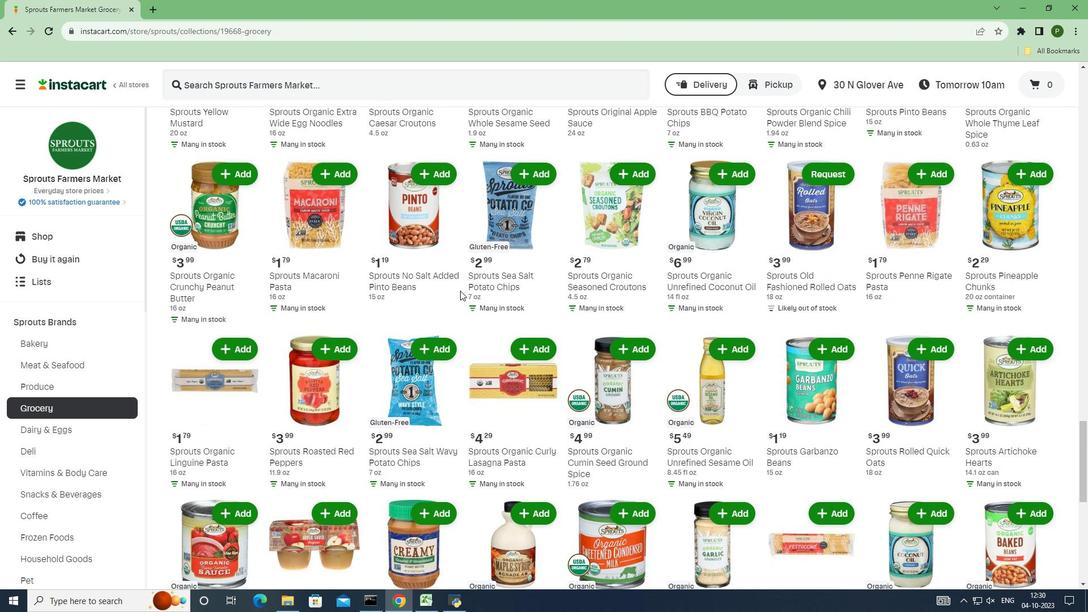 
Action: Mouse scrolled (460, 290) with delta (0, 0)
Screenshot: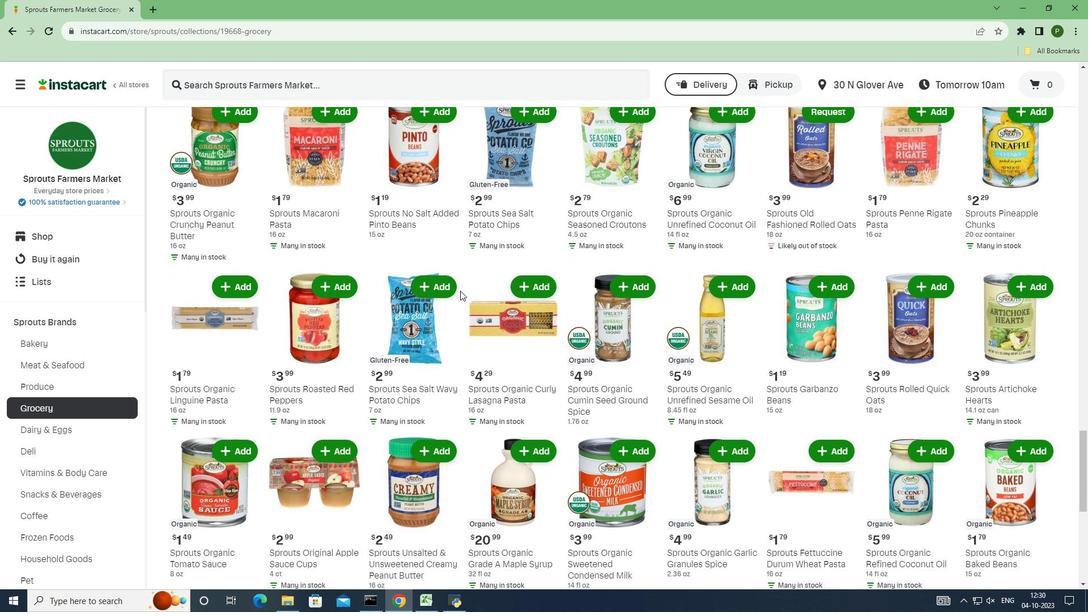 
Action: Mouse scrolled (460, 290) with delta (0, 0)
Screenshot: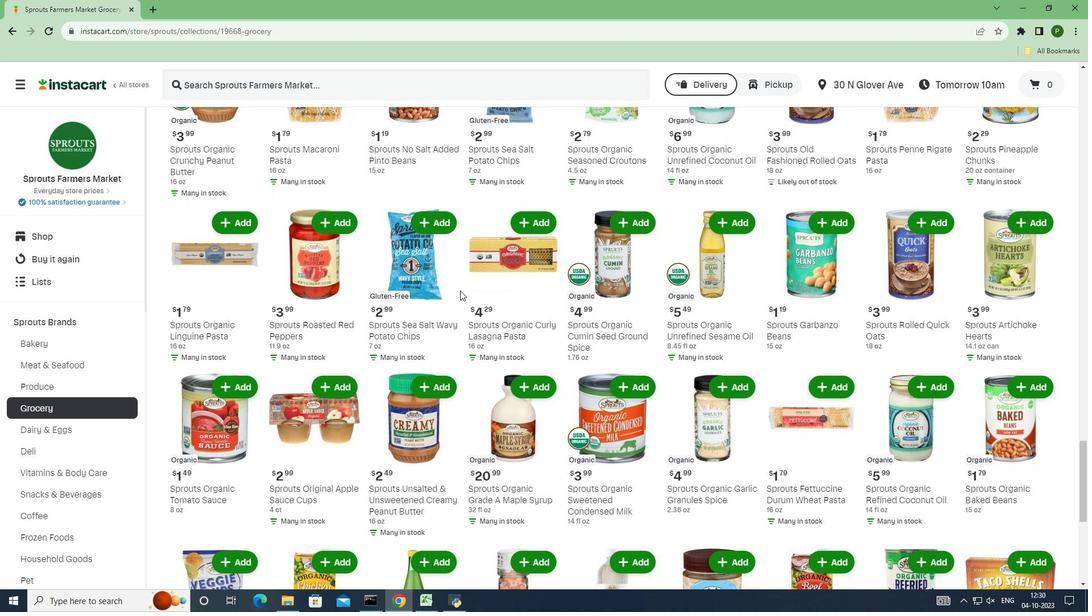 
Action: Mouse scrolled (460, 290) with delta (0, 0)
Screenshot: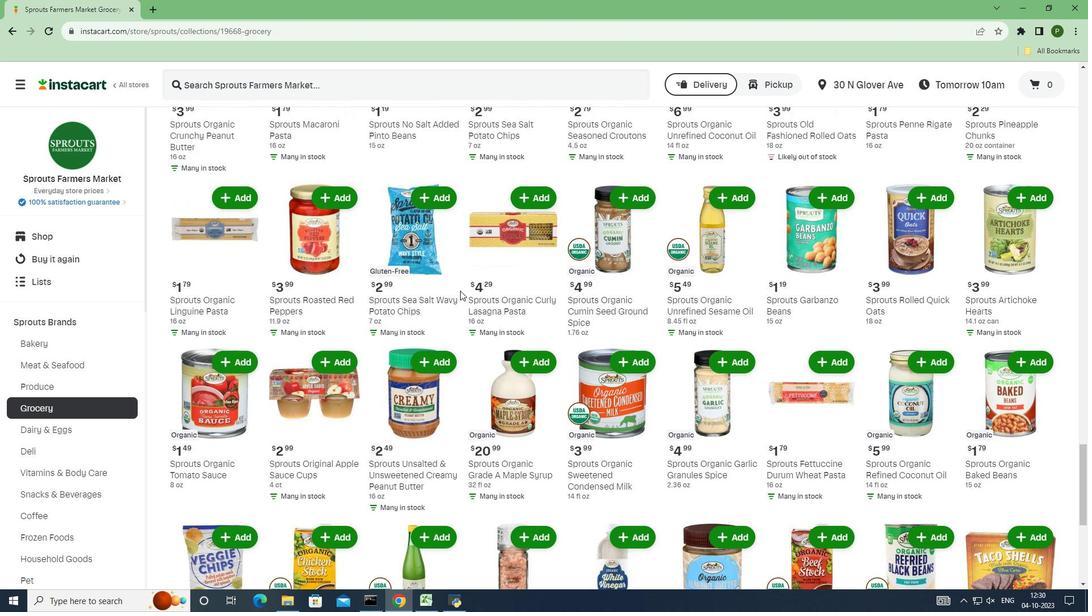 
Action: Mouse scrolled (460, 290) with delta (0, 0)
Screenshot: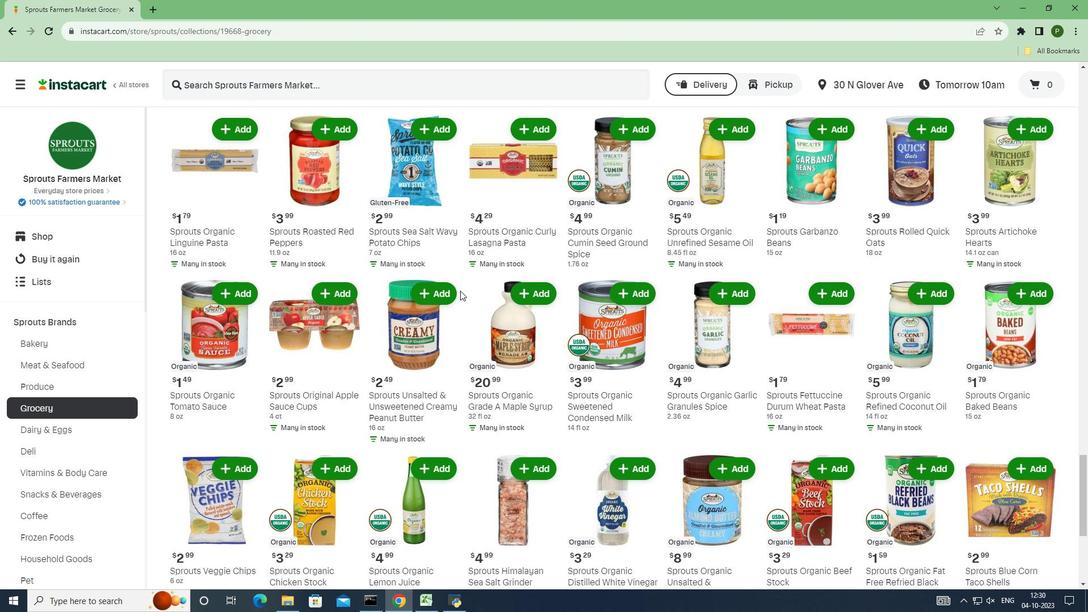 
Action: Mouse scrolled (460, 290) with delta (0, 0)
Screenshot: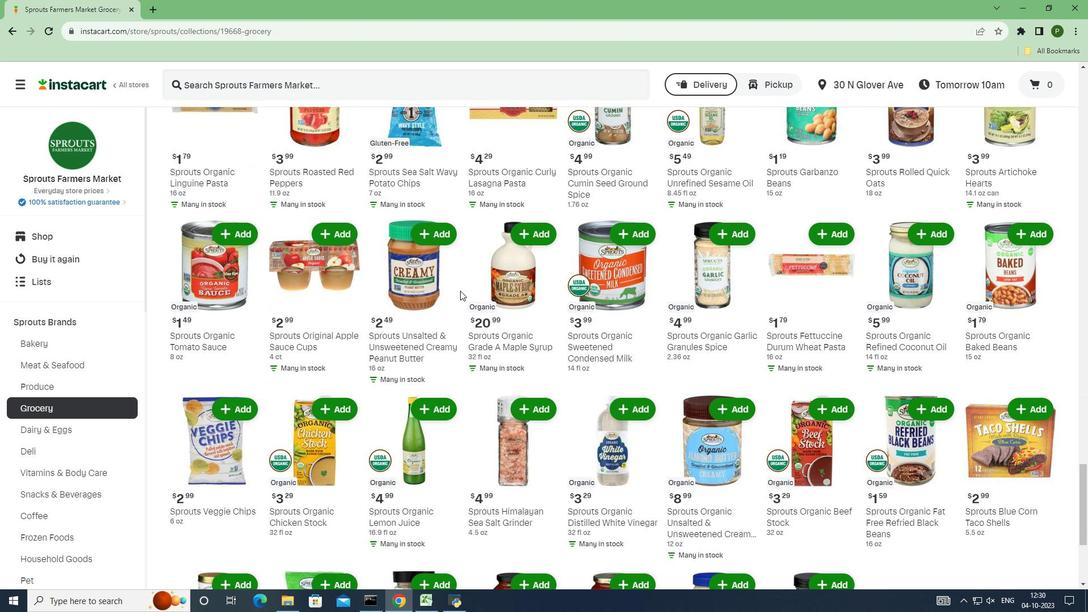 
Action: Mouse scrolled (460, 290) with delta (0, 0)
Screenshot: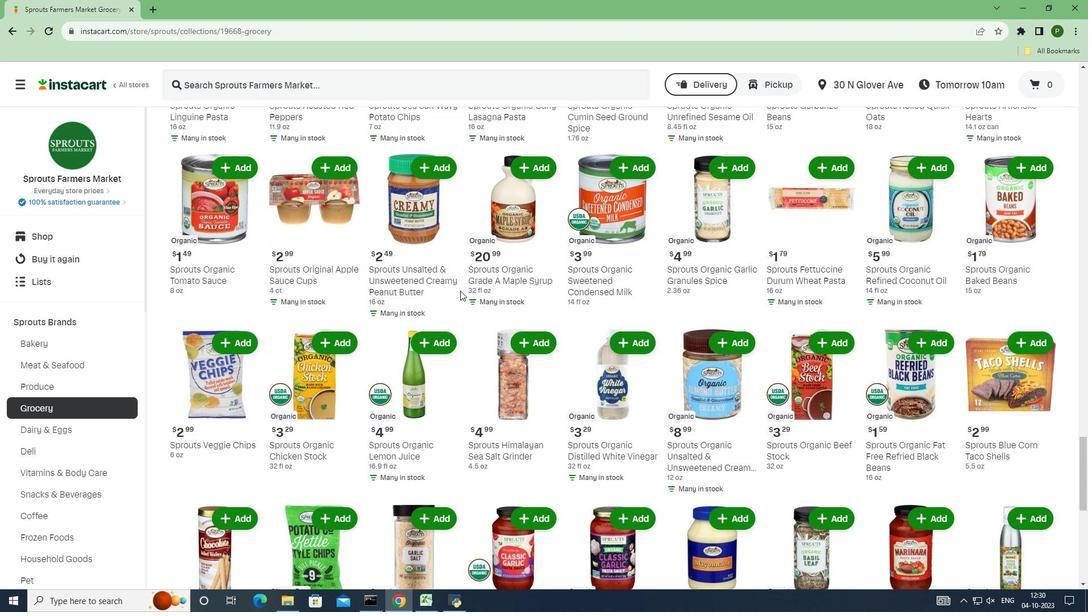
Action: Mouse scrolled (460, 290) with delta (0, 0)
Screenshot: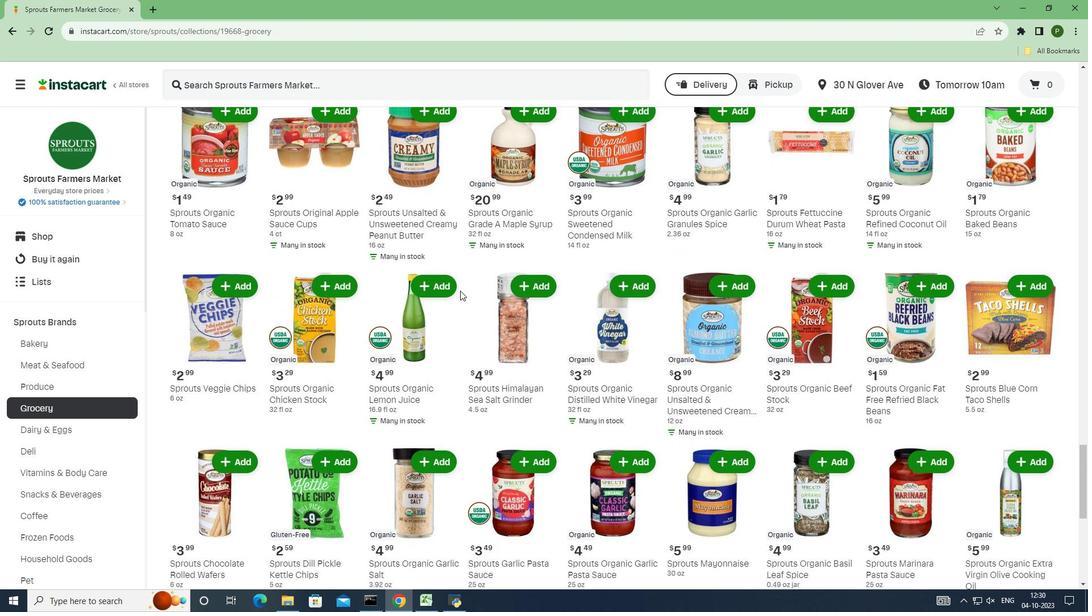 
Action: Mouse scrolled (460, 290) with delta (0, 0)
Screenshot: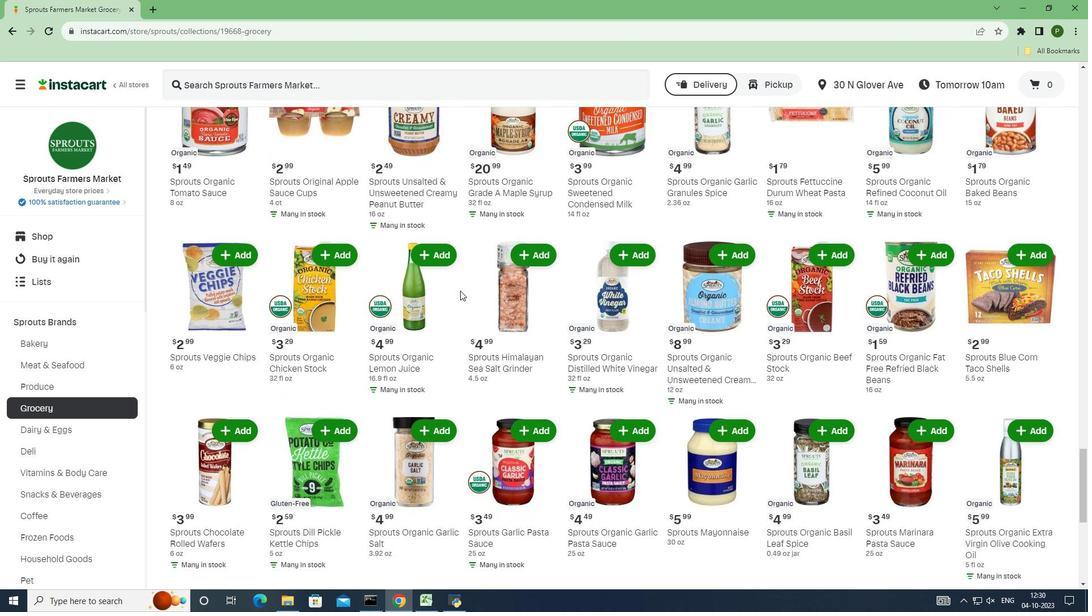 
Action: Mouse scrolled (460, 290) with delta (0, 0)
Screenshot: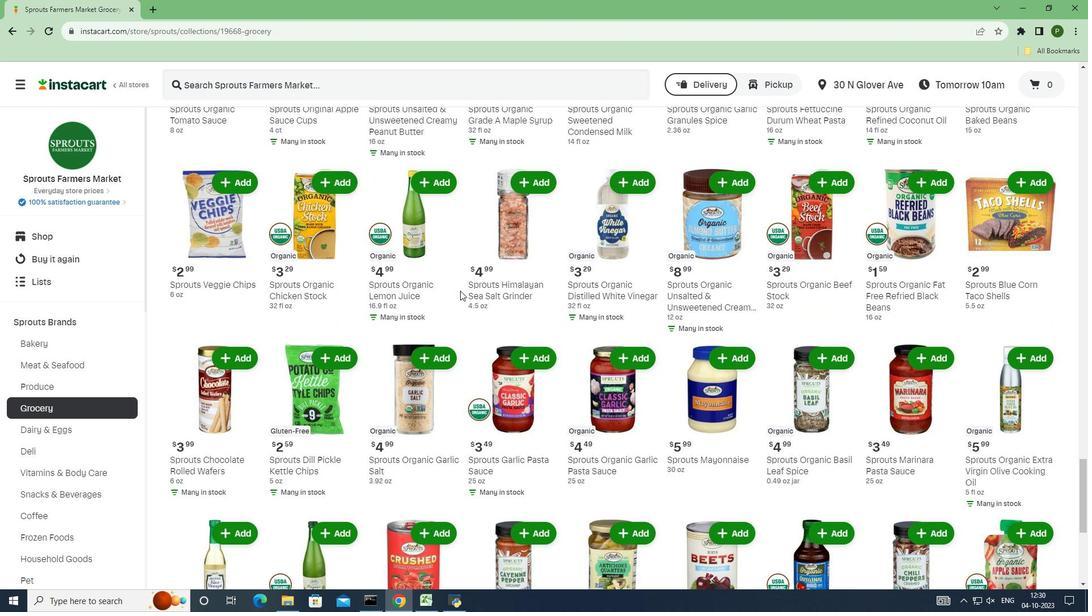 
Action: Mouse scrolled (460, 290) with delta (0, 0)
Screenshot: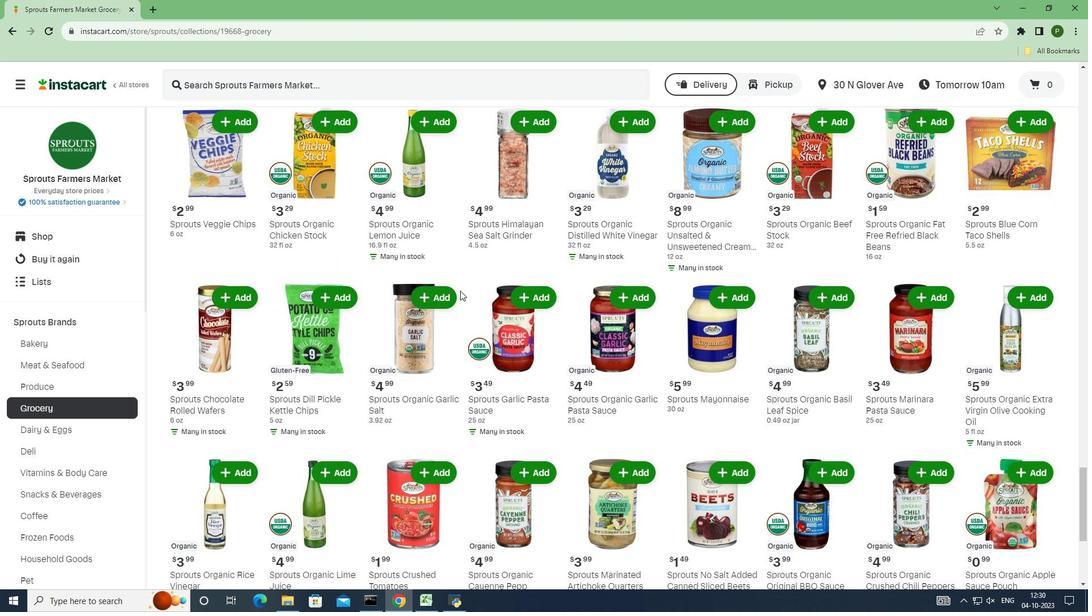 
Action: Mouse moved to (1022, 248)
Screenshot: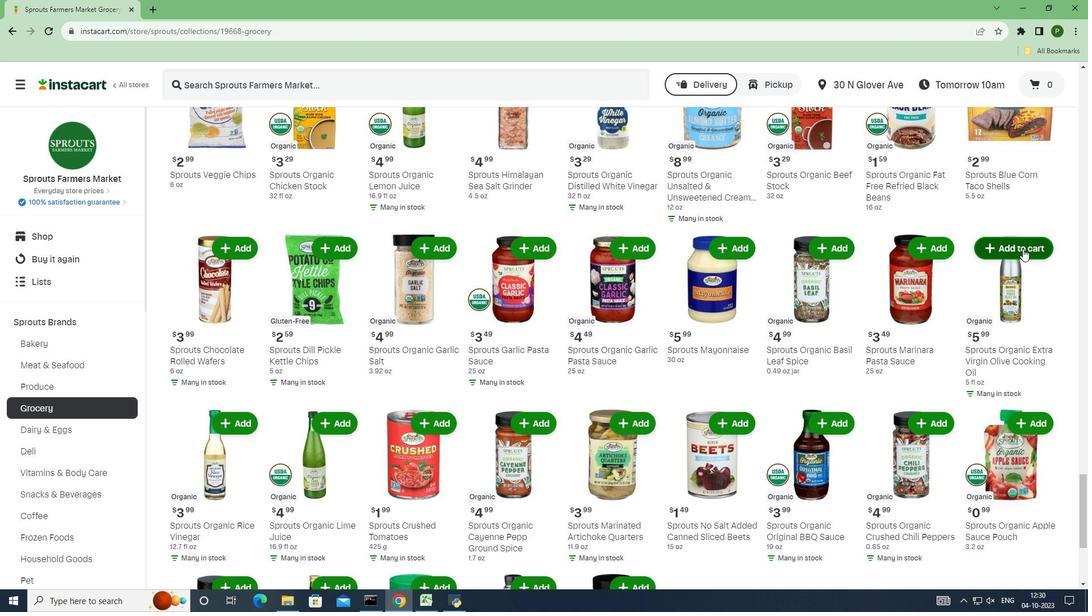 
Action: Mouse pressed left at (1022, 248)
Screenshot: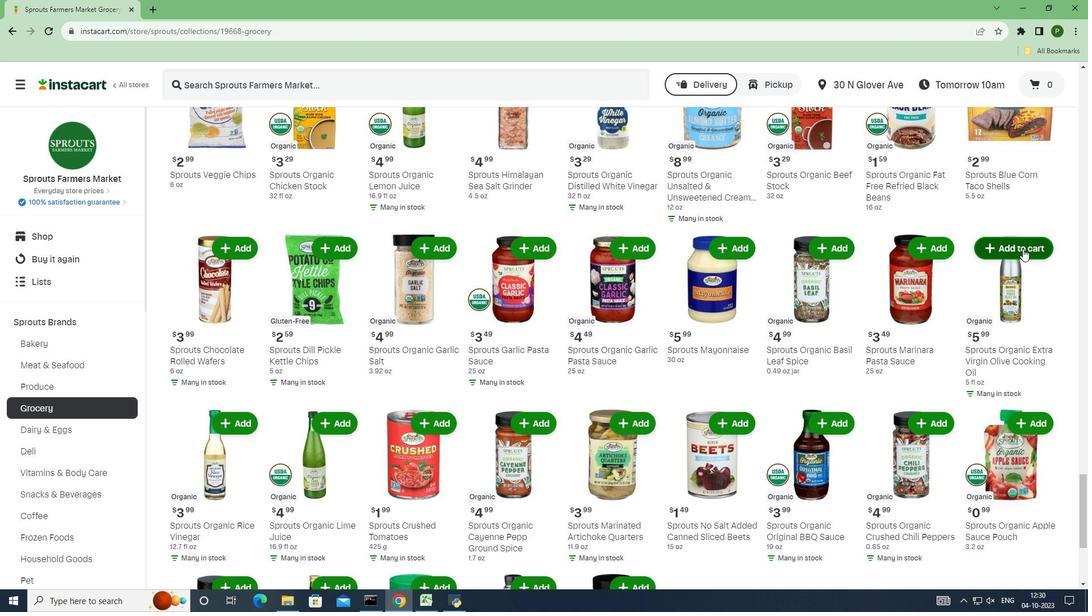 
